Task: Explore Airbnb accommodation in Changji, China from 5th December, 2023 to 15th December, 2023 for 9 adults.5 bedrooms having 5 beds and 5 bathrooms. Property type can be house. Amenities needed are: washing machine. Booking option can be shelf check-in. Look for 5 properties as per requirement.
Action: Mouse moved to (462, 65)
Screenshot: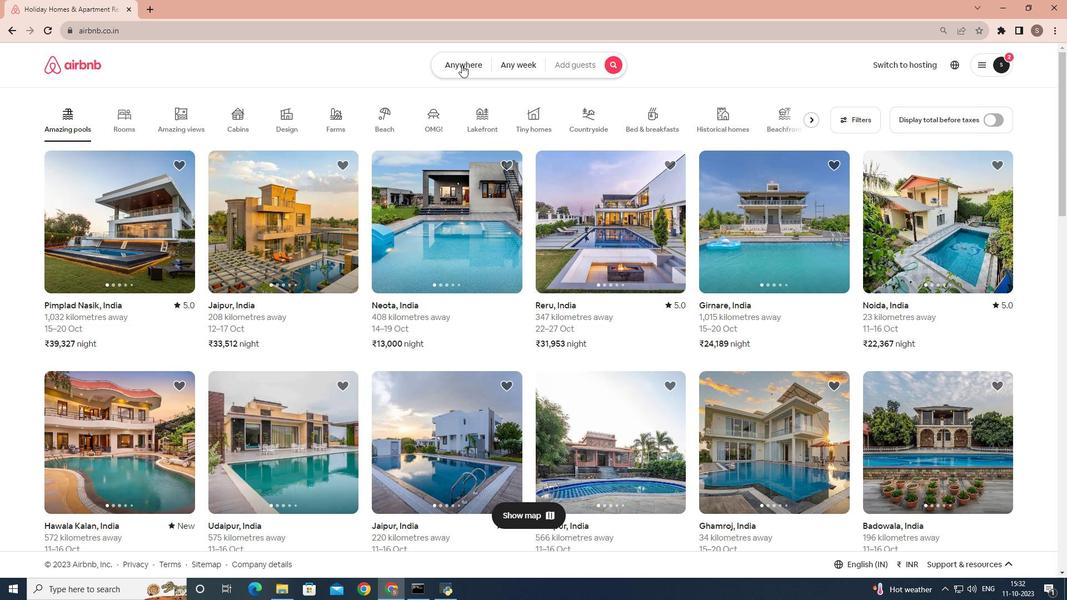 
Action: Mouse pressed left at (462, 65)
Screenshot: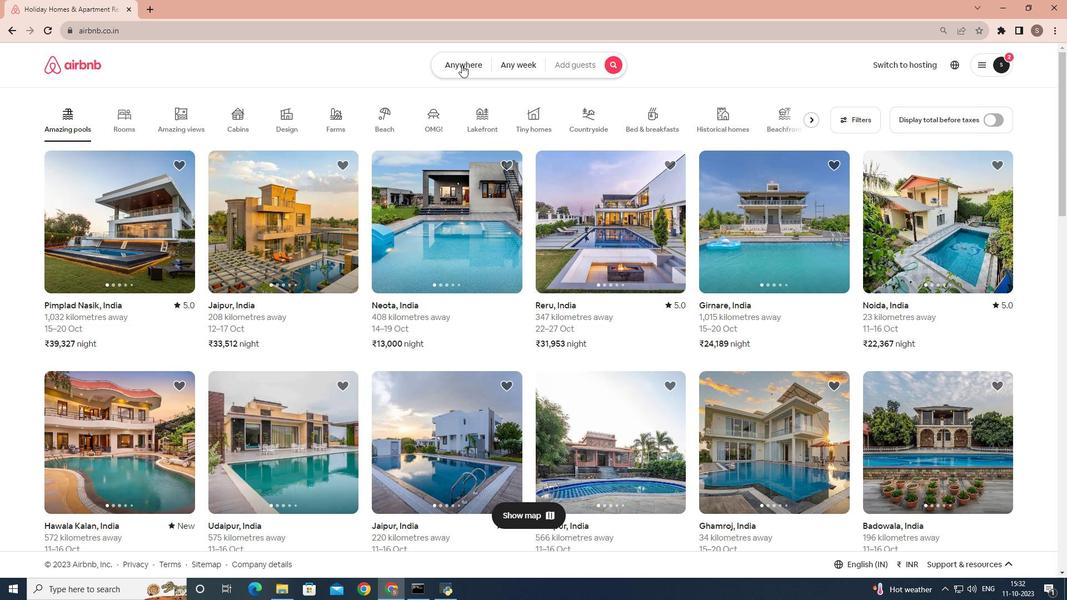 
Action: Mouse moved to (417, 105)
Screenshot: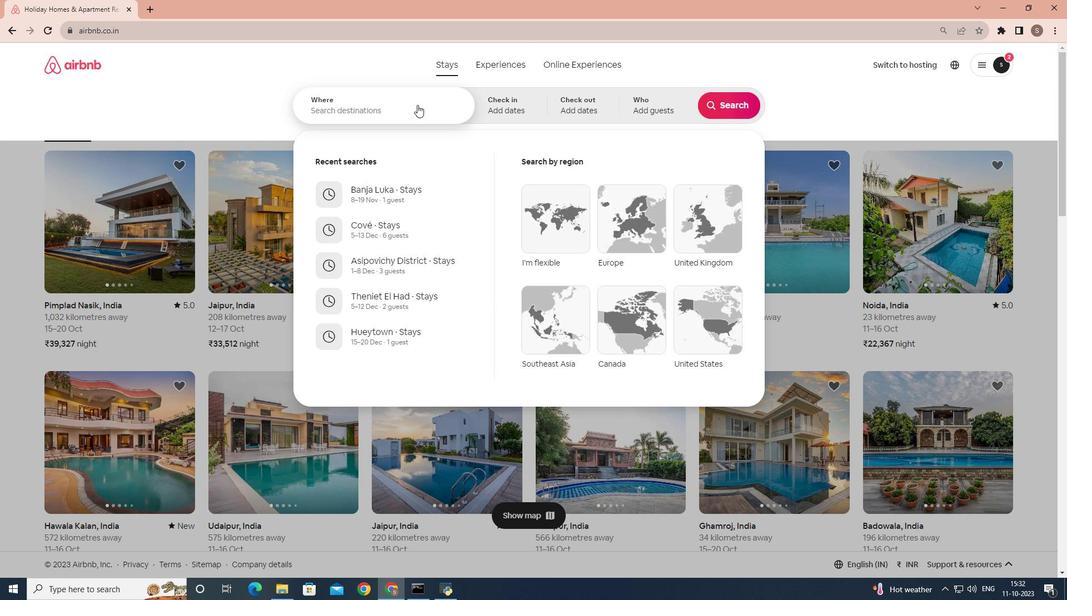 
Action: Mouse pressed left at (417, 105)
Screenshot: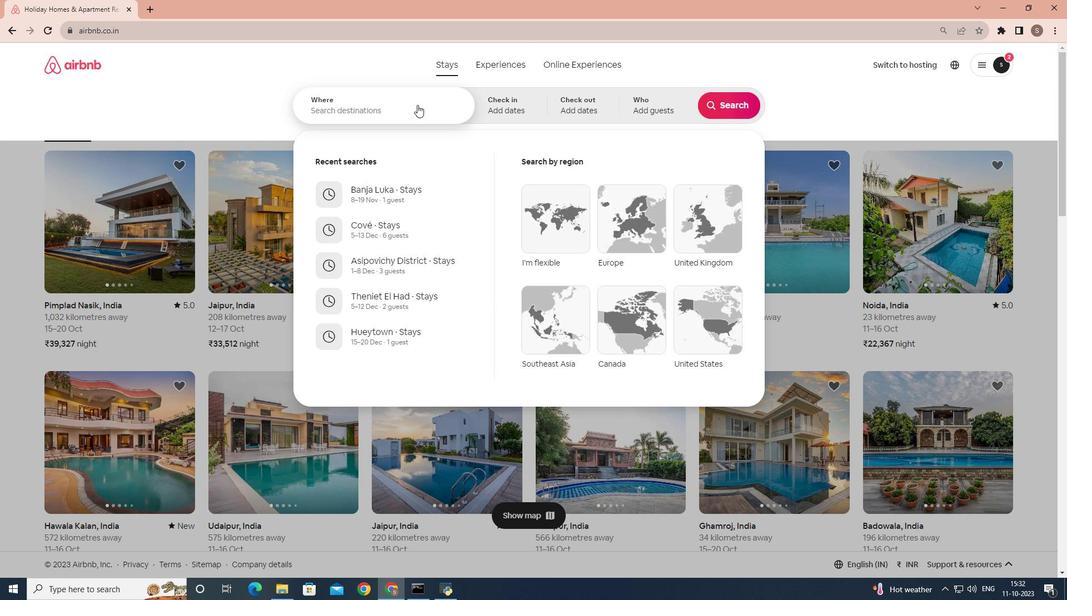 
Action: Mouse moved to (411, 107)
Screenshot: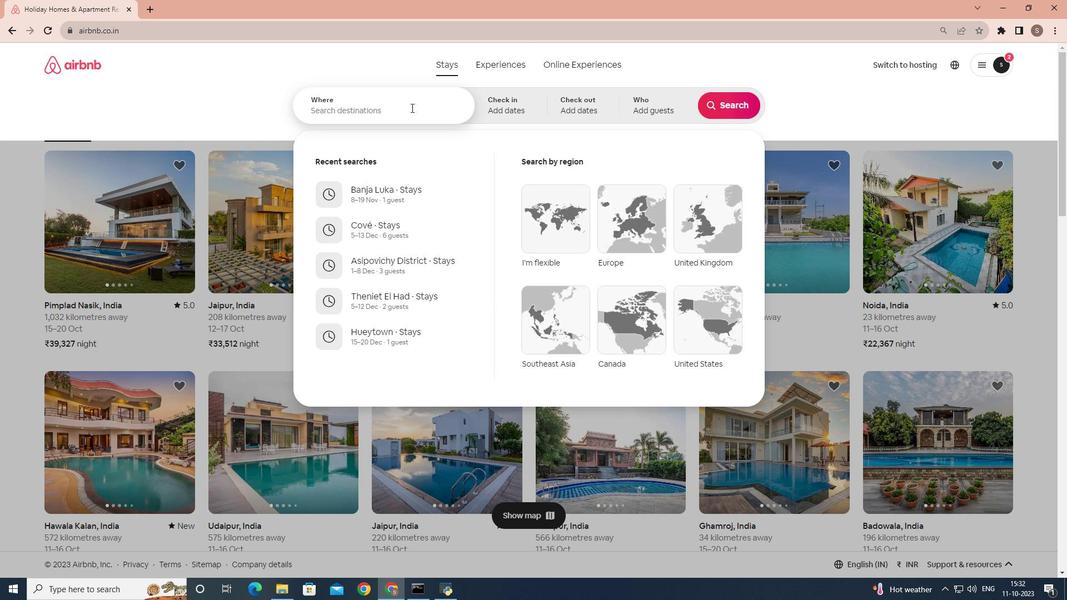 
Action: Key pressed <Key.shift>Changji,<Key.space><Key.shift>China
Screenshot: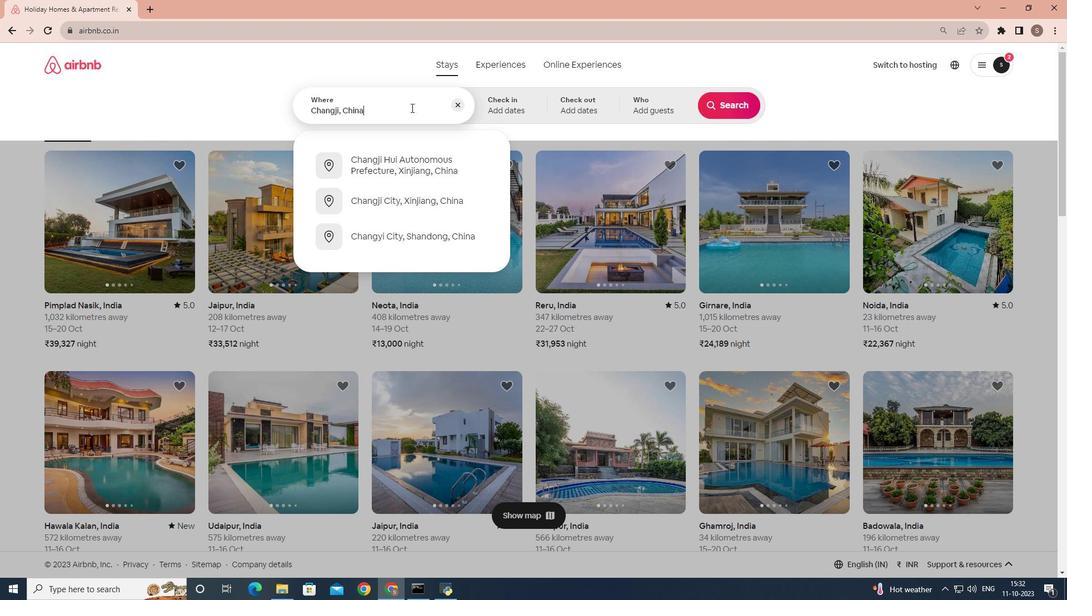 
Action: Mouse moved to (504, 102)
Screenshot: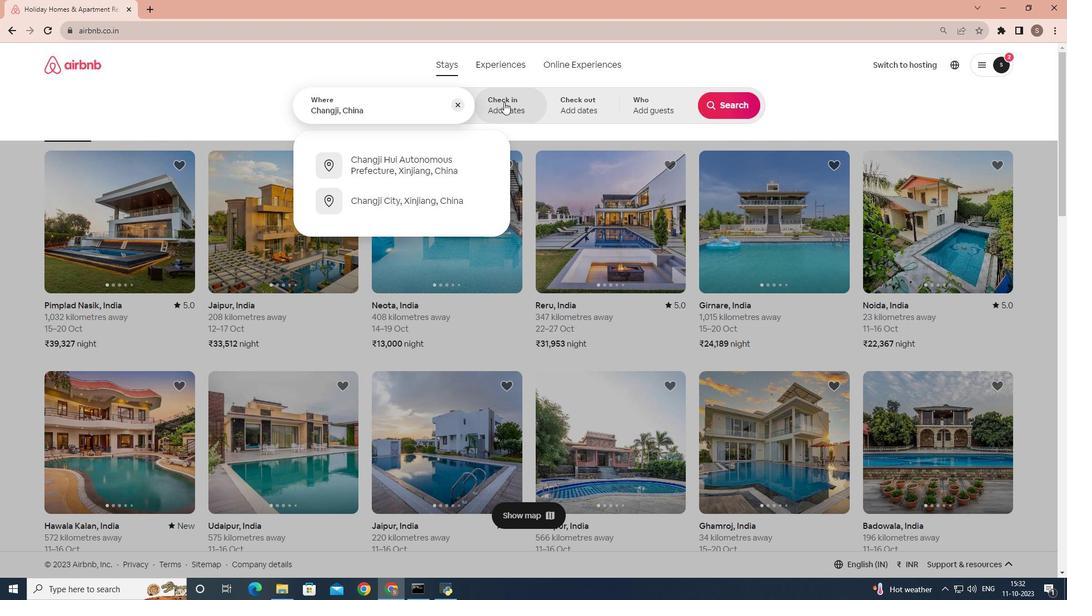 
Action: Mouse pressed left at (504, 102)
Screenshot: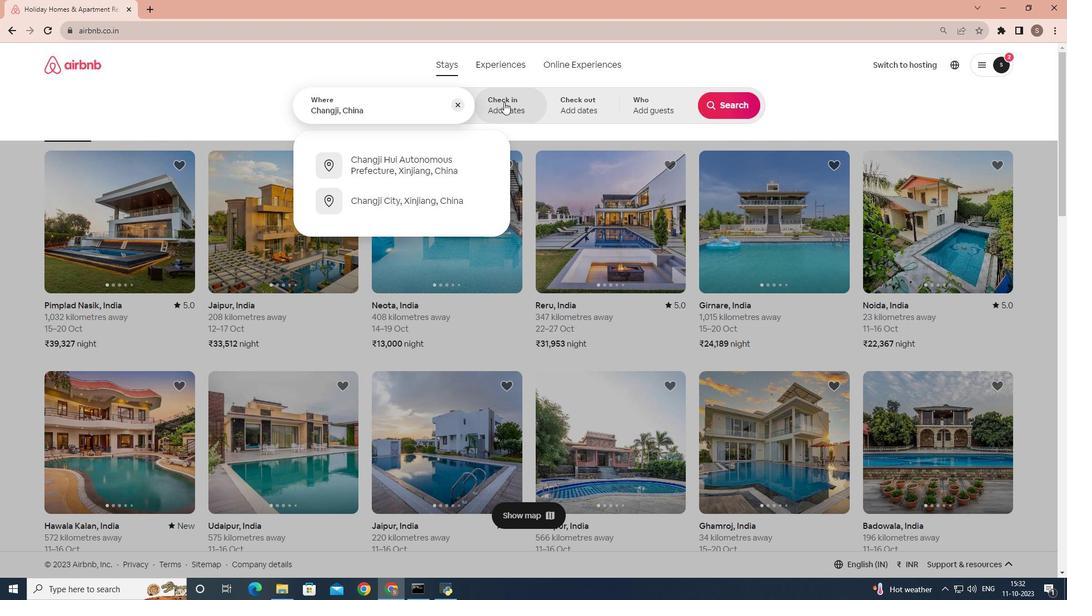 
Action: Mouse moved to (727, 195)
Screenshot: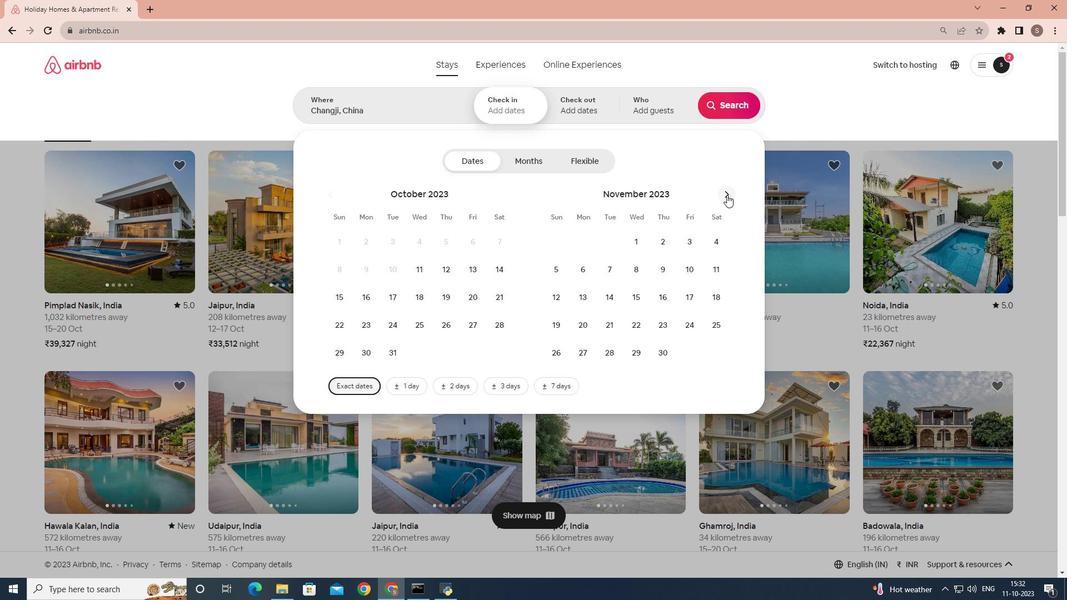 
Action: Mouse pressed left at (727, 195)
Screenshot: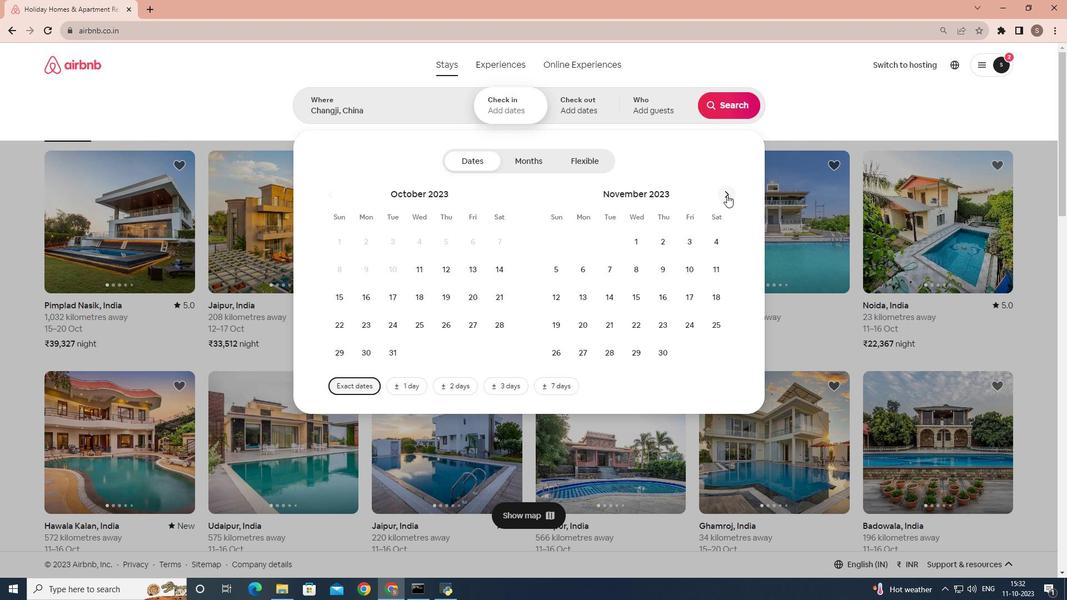 
Action: Mouse moved to (616, 273)
Screenshot: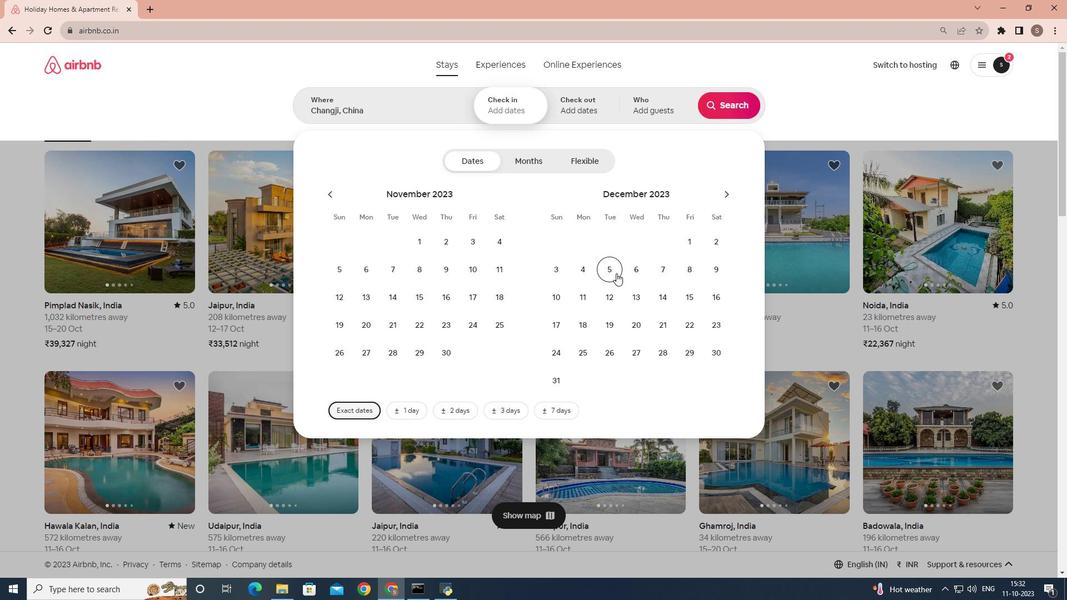 
Action: Mouse pressed left at (616, 273)
Screenshot: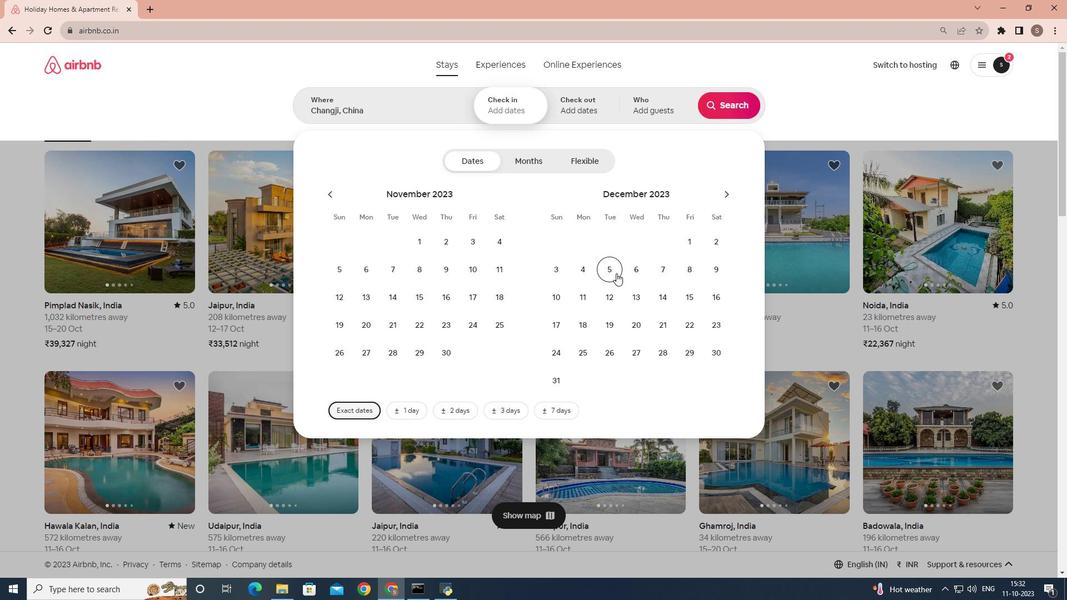
Action: Mouse moved to (688, 300)
Screenshot: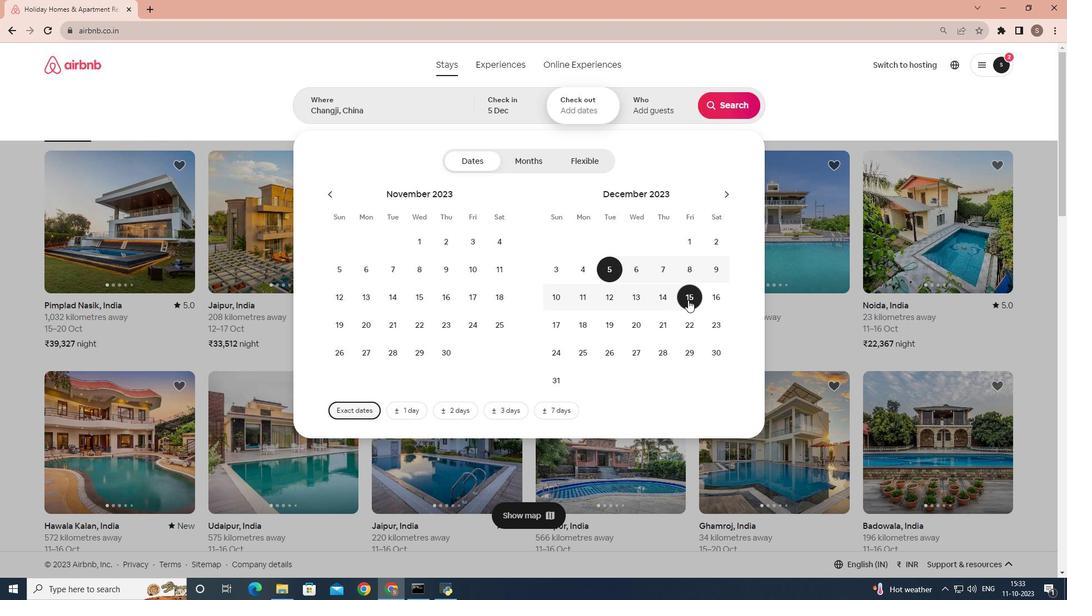 
Action: Mouse pressed left at (688, 300)
Screenshot: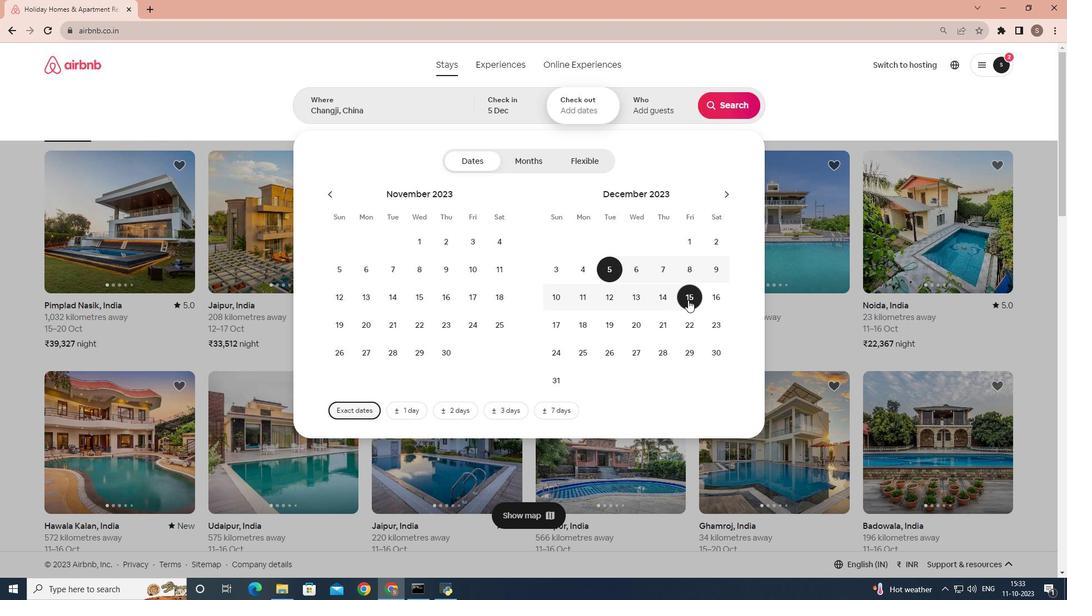 
Action: Mouse moved to (643, 112)
Screenshot: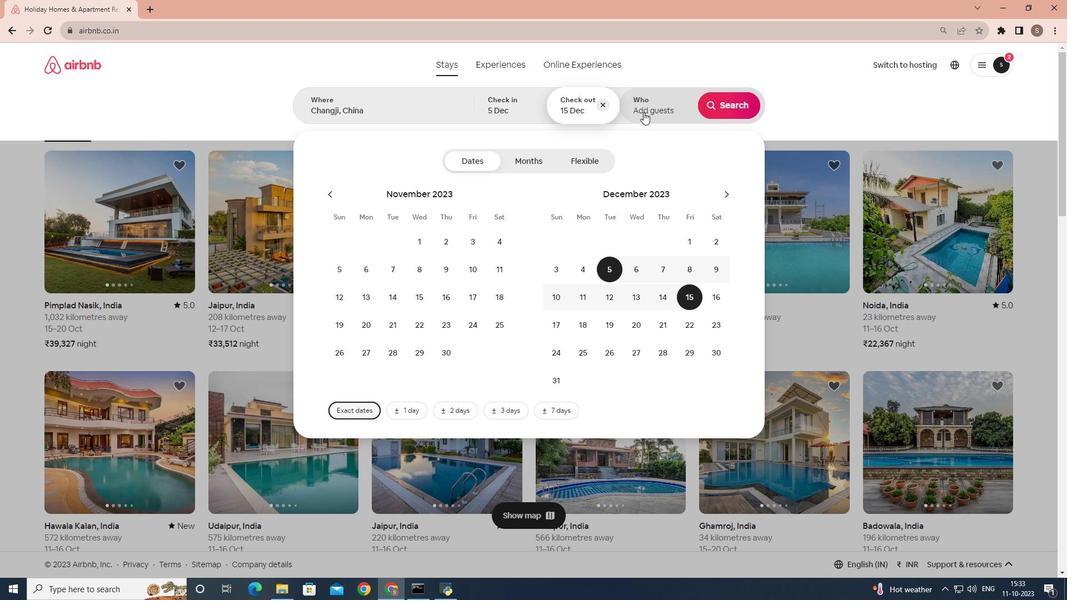 
Action: Mouse pressed left at (643, 112)
Screenshot: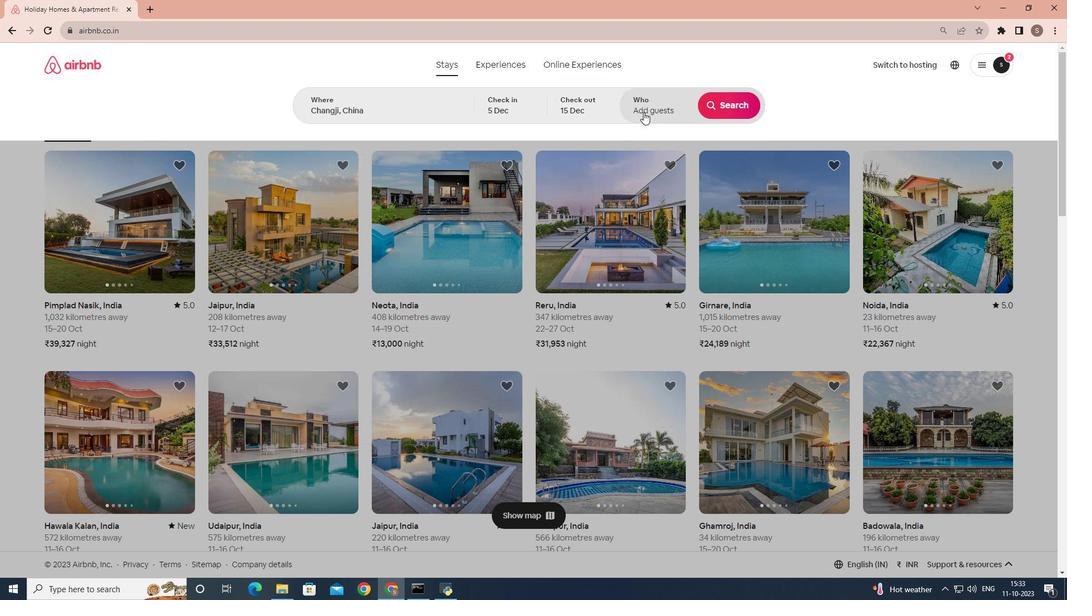 
Action: Mouse moved to (738, 162)
Screenshot: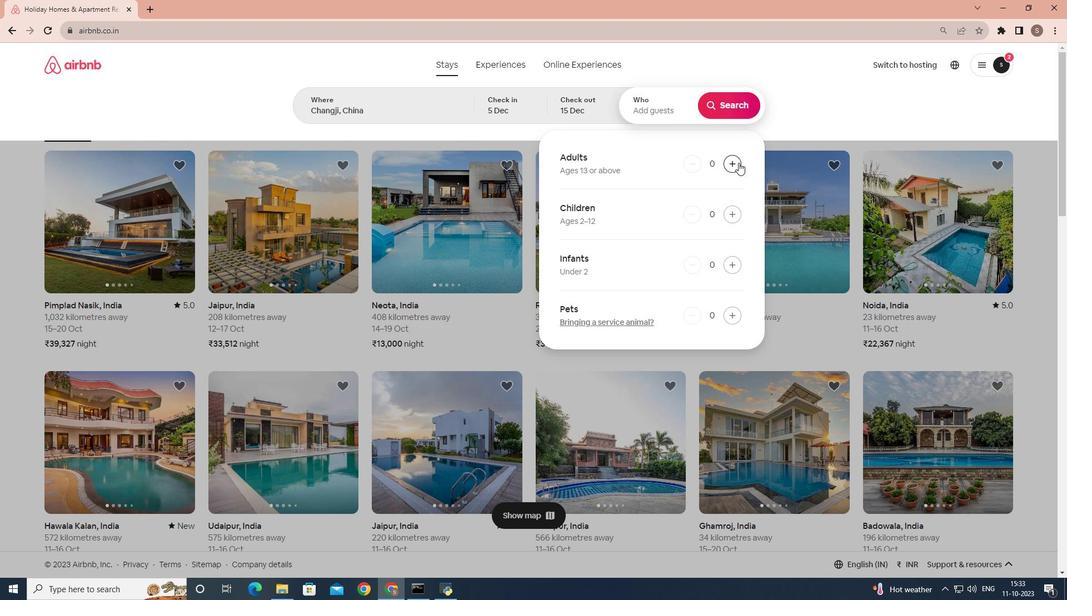 
Action: Mouse pressed left at (738, 162)
Screenshot: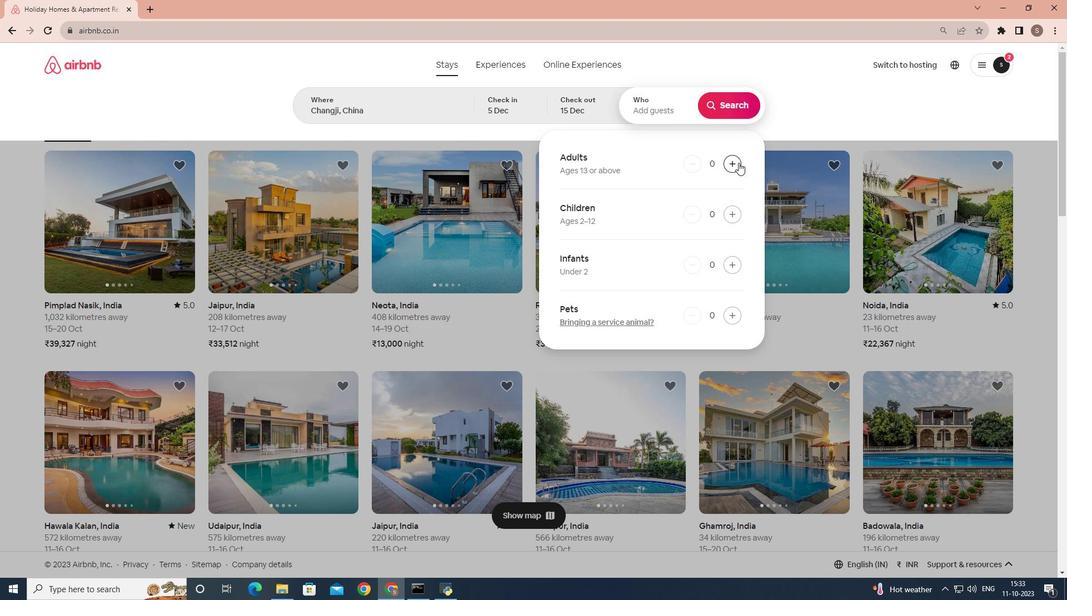 
Action: Mouse pressed left at (738, 162)
Screenshot: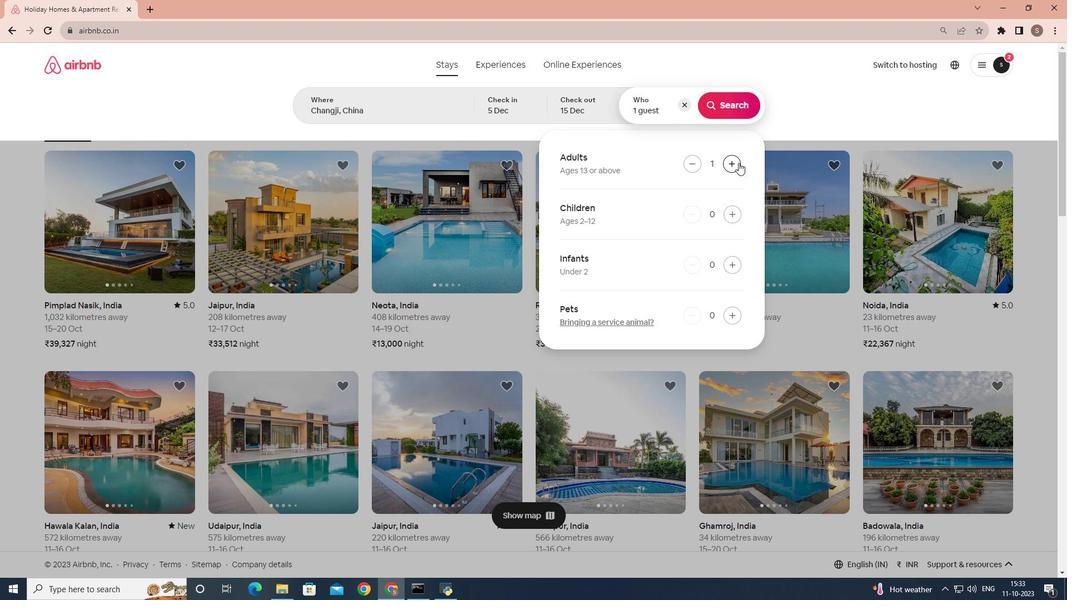 
Action: Mouse pressed left at (738, 162)
Screenshot: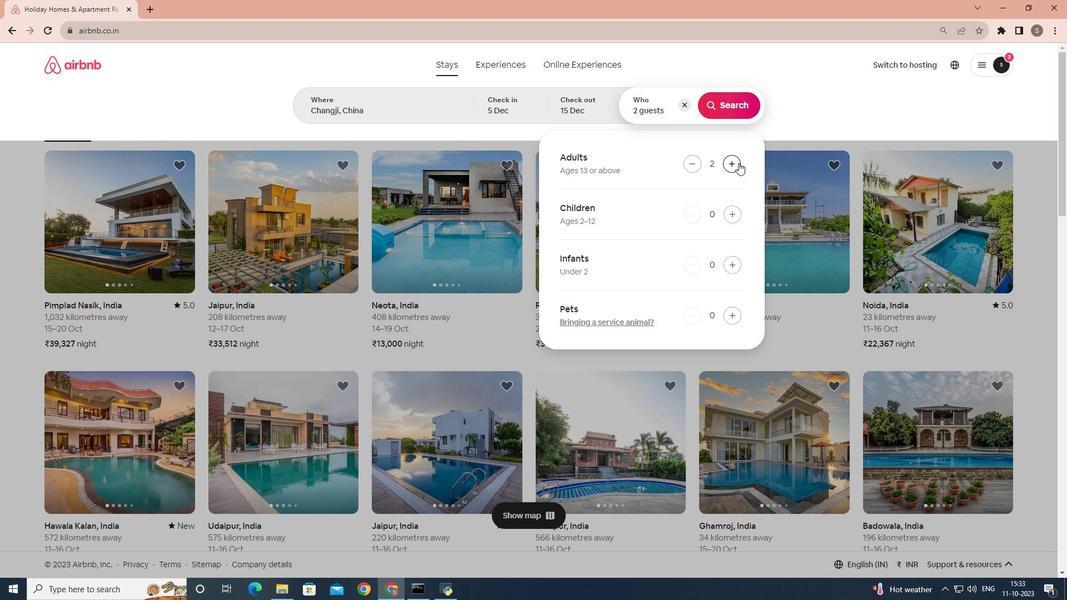 
Action: Mouse pressed left at (738, 162)
Screenshot: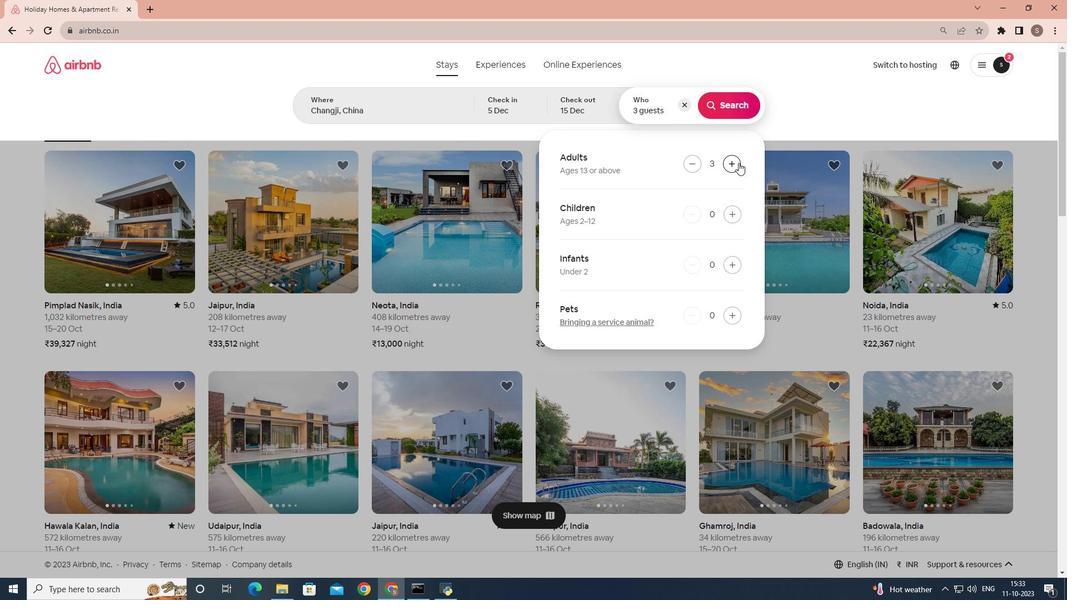 
Action: Mouse pressed left at (738, 162)
Screenshot: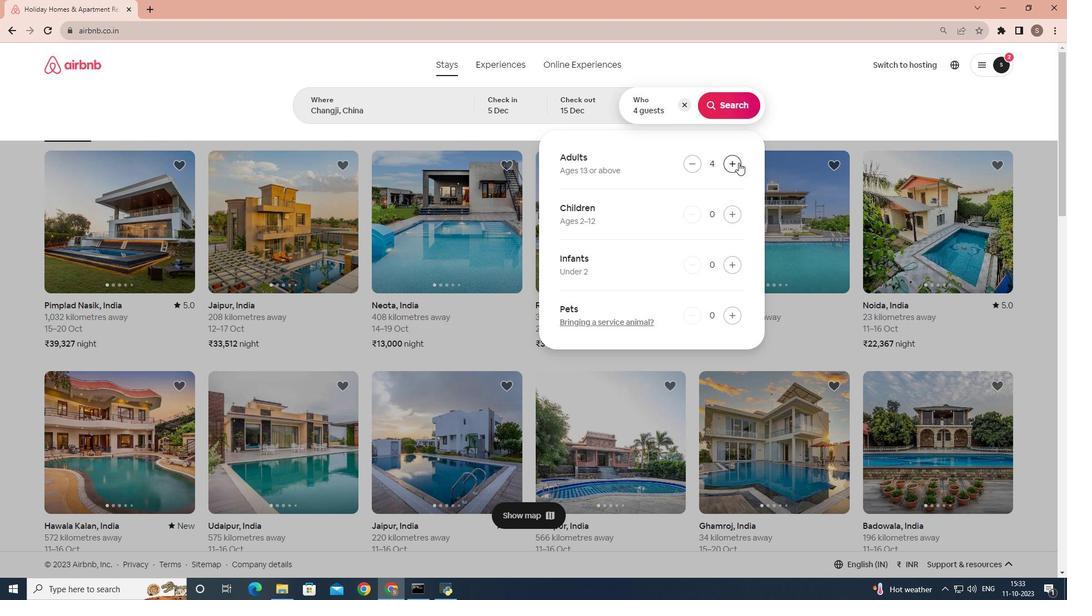 
Action: Mouse pressed left at (738, 162)
Screenshot: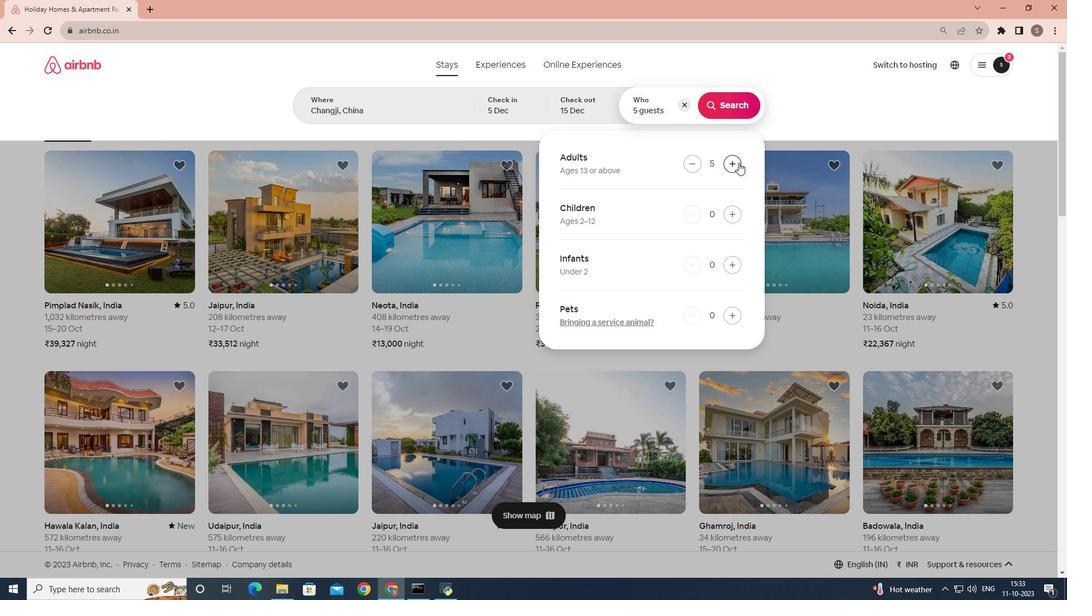 
Action: Mouse pressed left at (738, 162)
Screenshot: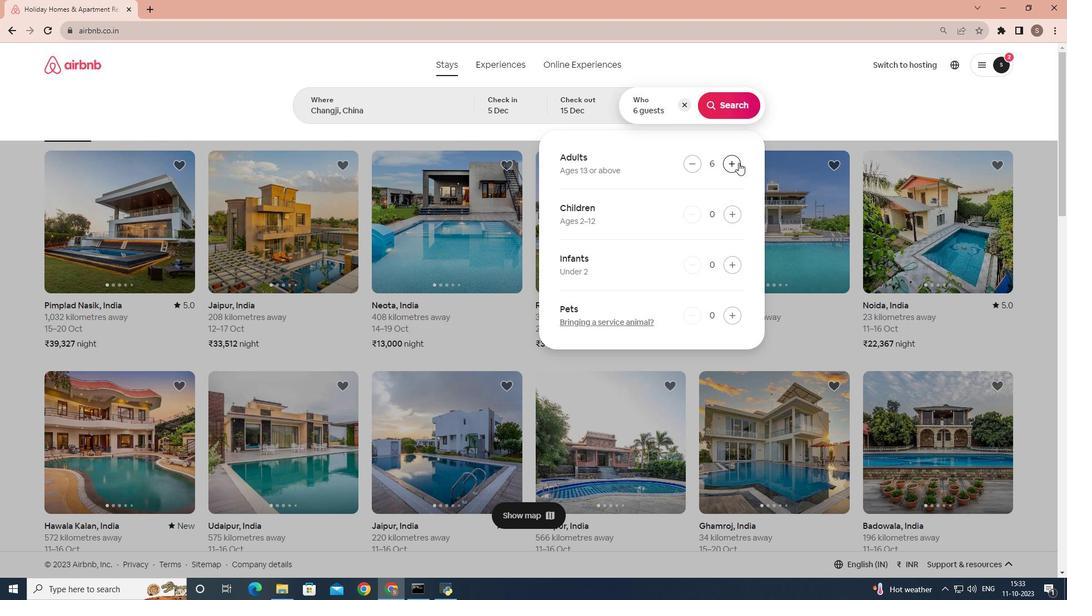 
Action: Mouse pressed left at (738, 162)
Screenshot: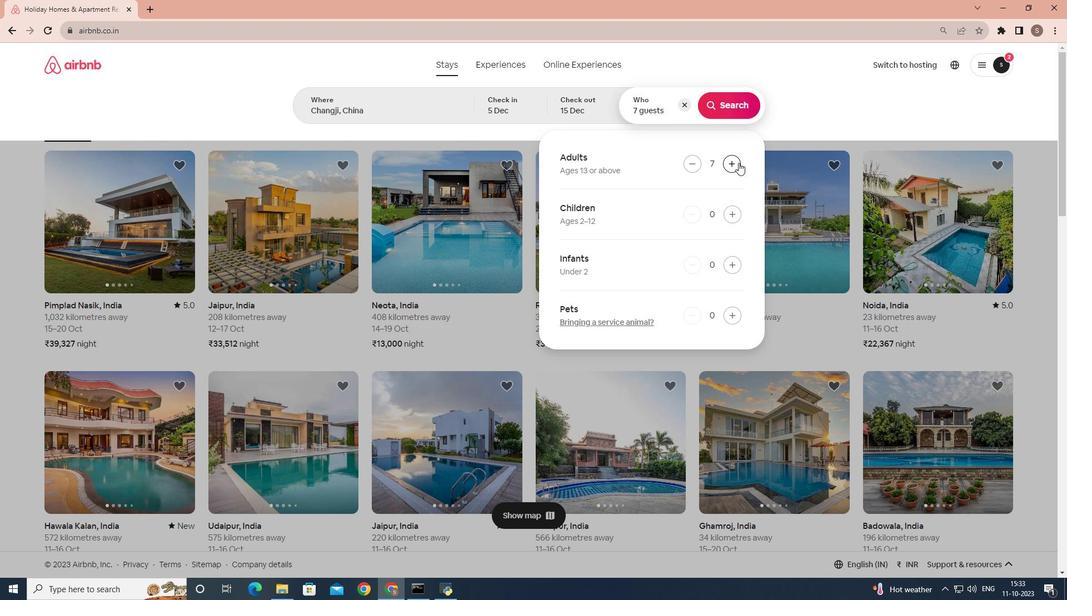 
Action: Mouse pressed left at (738, 162)
Screenshot: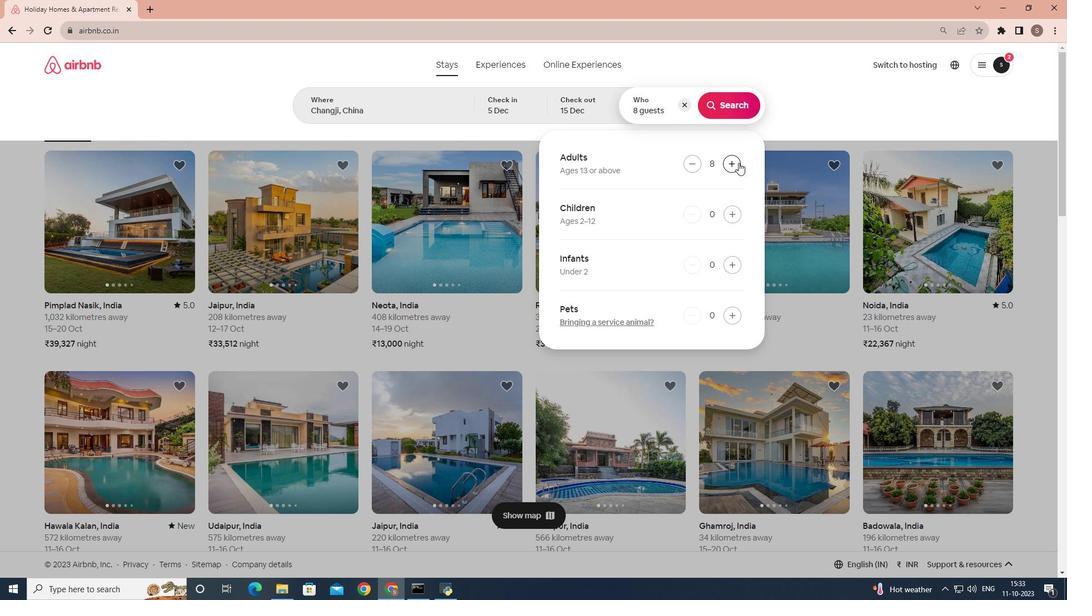 
Action: Mouse moved to (744, 105)
Screenshot: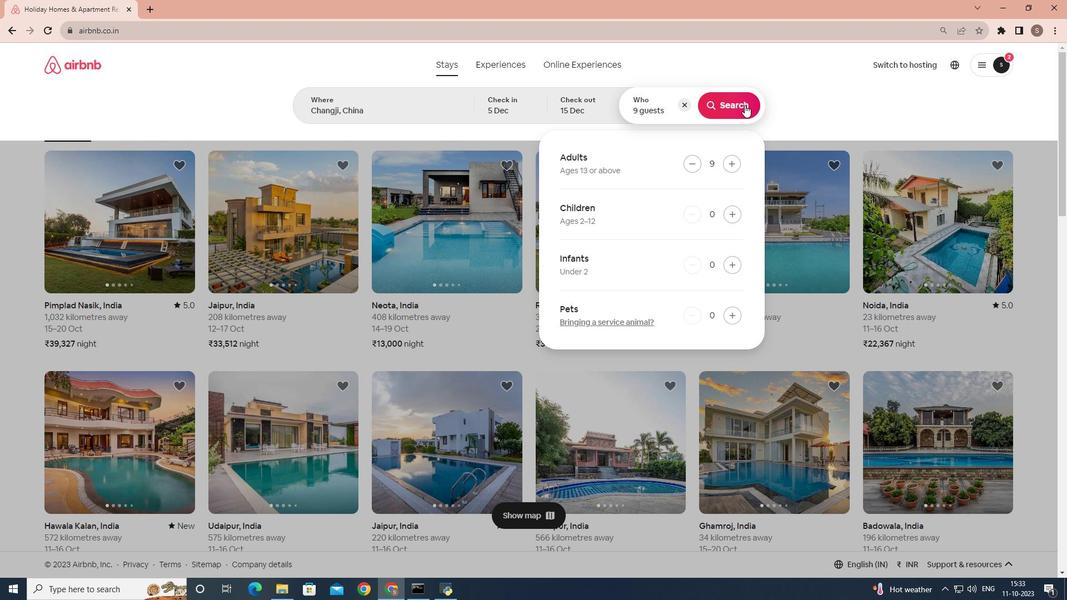 
Action: Mouse pressed left at (744, 105)
Screenshot: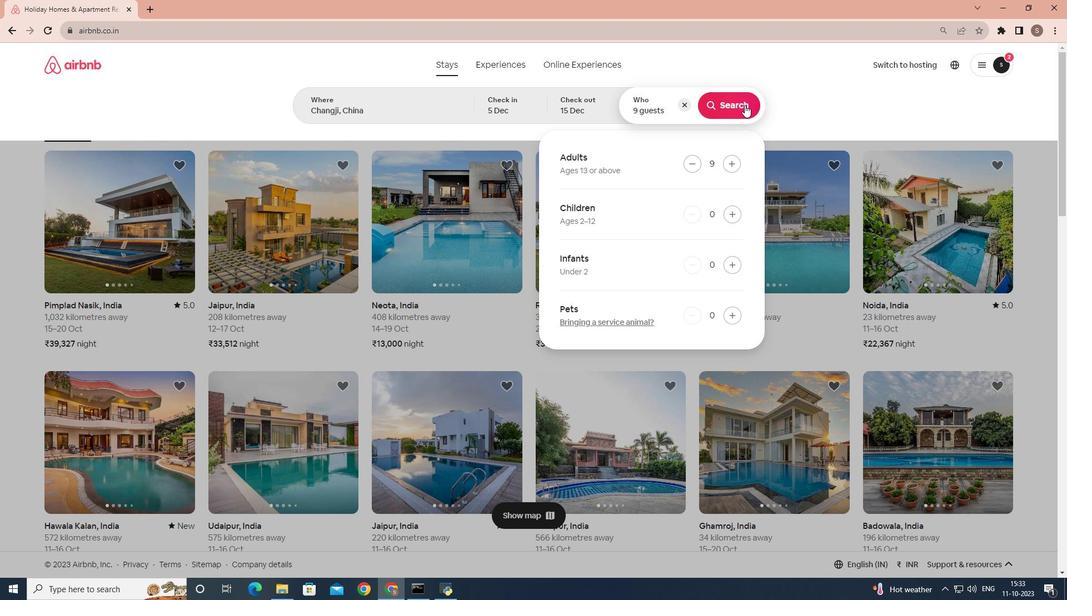 
Action: Mouse moved to (893, 110)
Screenshot: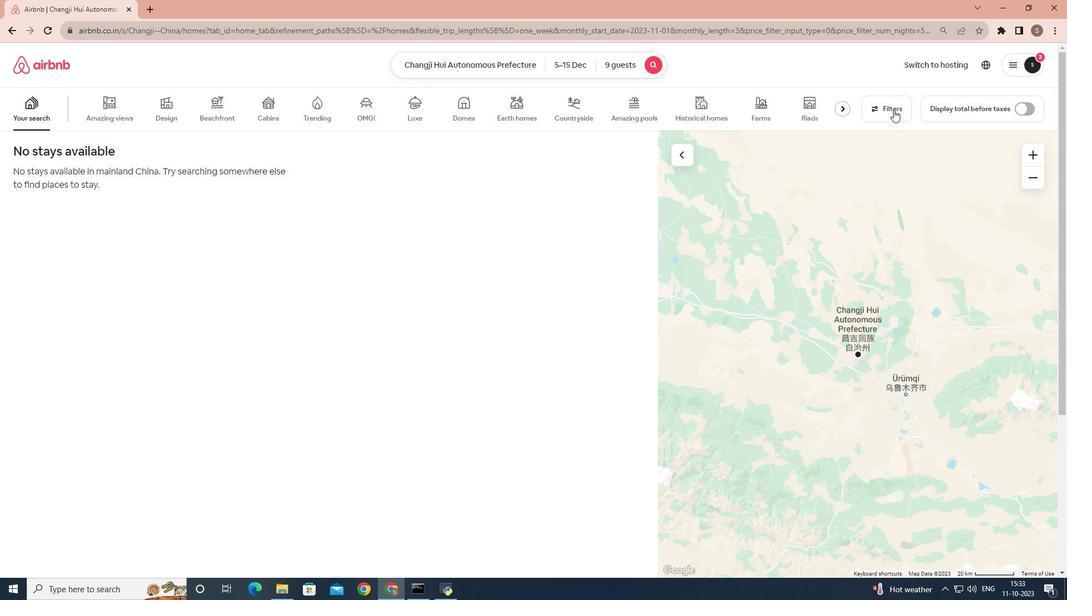 
Action: Mouse pressed left at (893, 110)
Screenshot: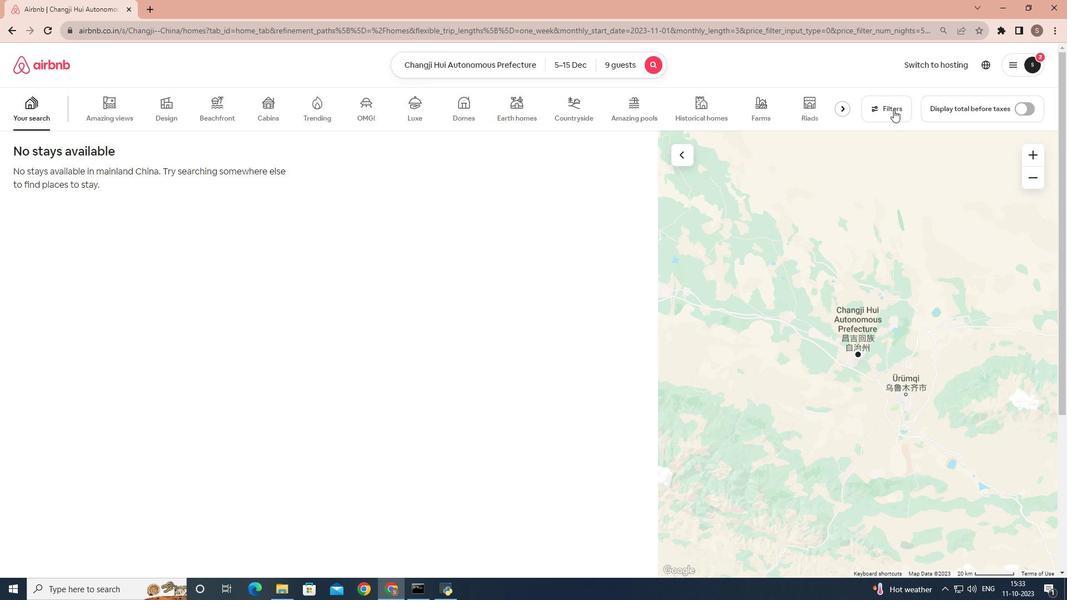 
Action: Mouse moved to (547, 286)
Screenshot: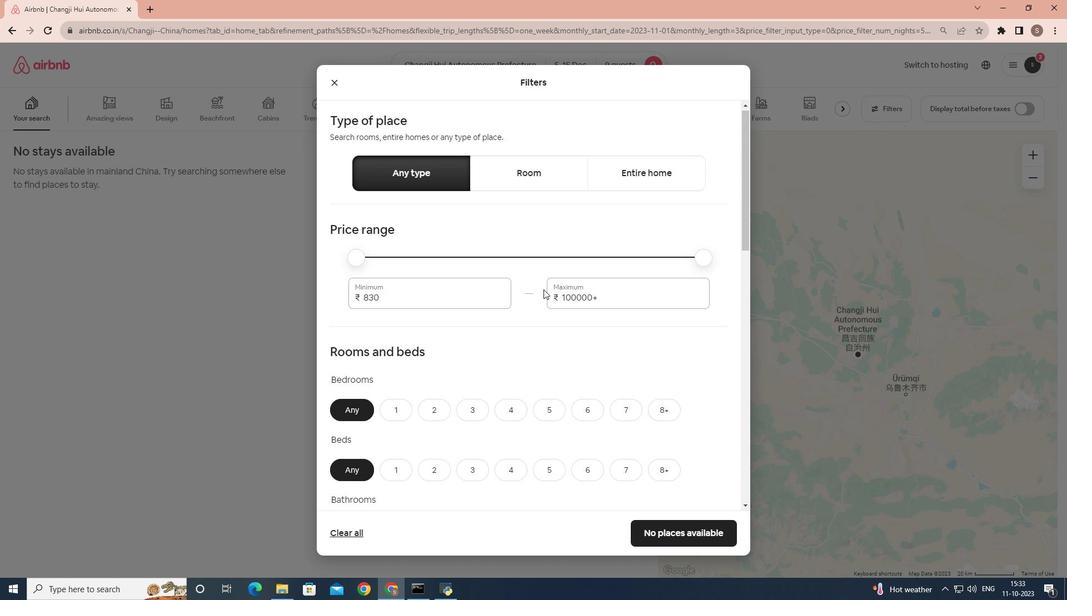 
Action: Mouse scrolled (547, 286) with delta (0, 0)
Screenshot: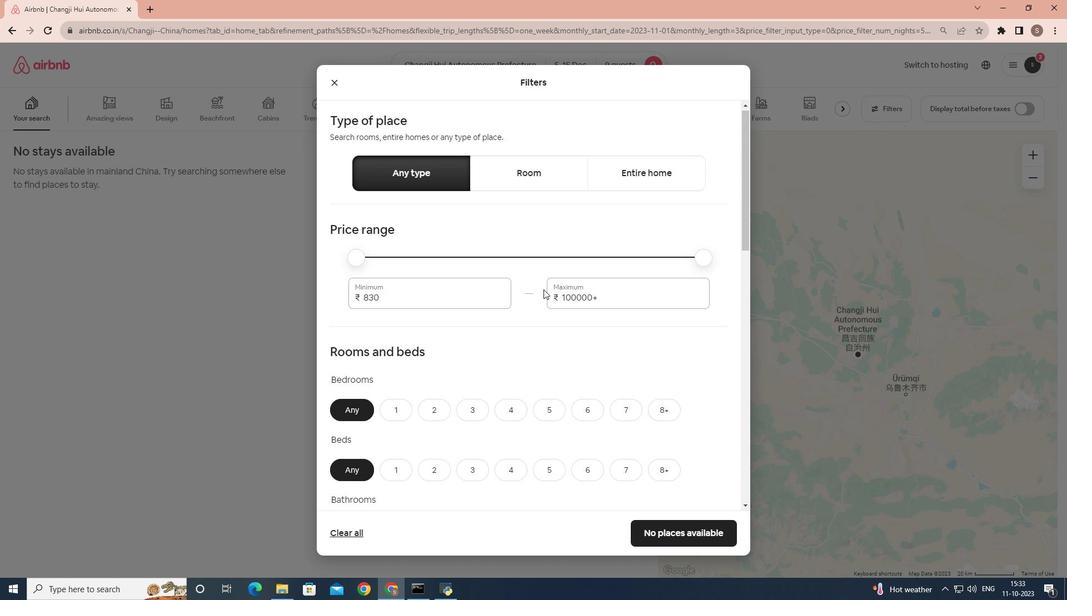 
Action: Mouse moved to (543, 289)
Screenshot: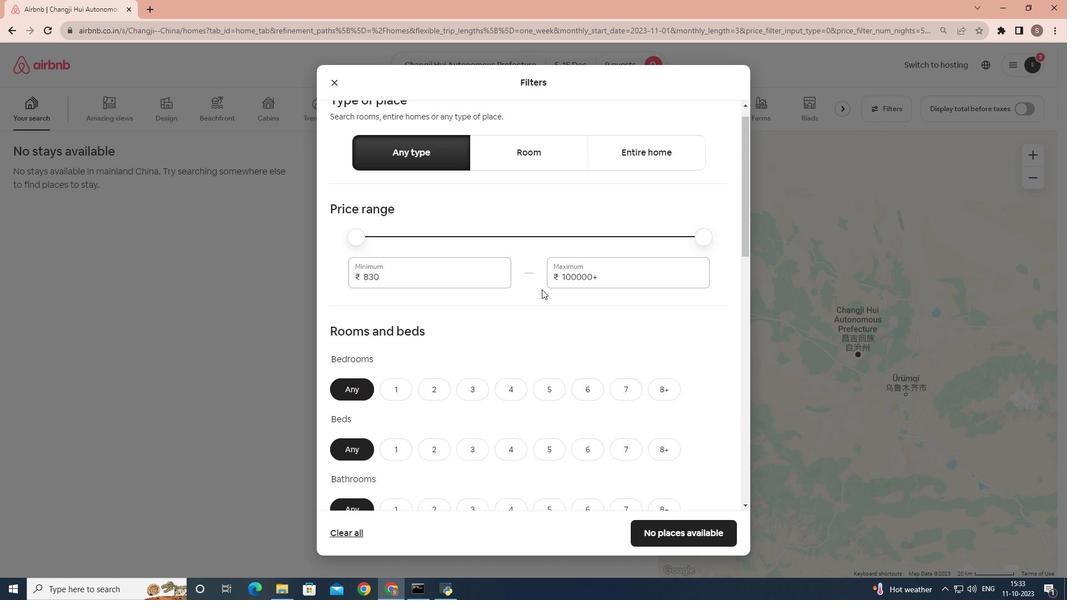 
Action: Mouse scrolled (543, 289) with delta (0, 0)
Screenshot: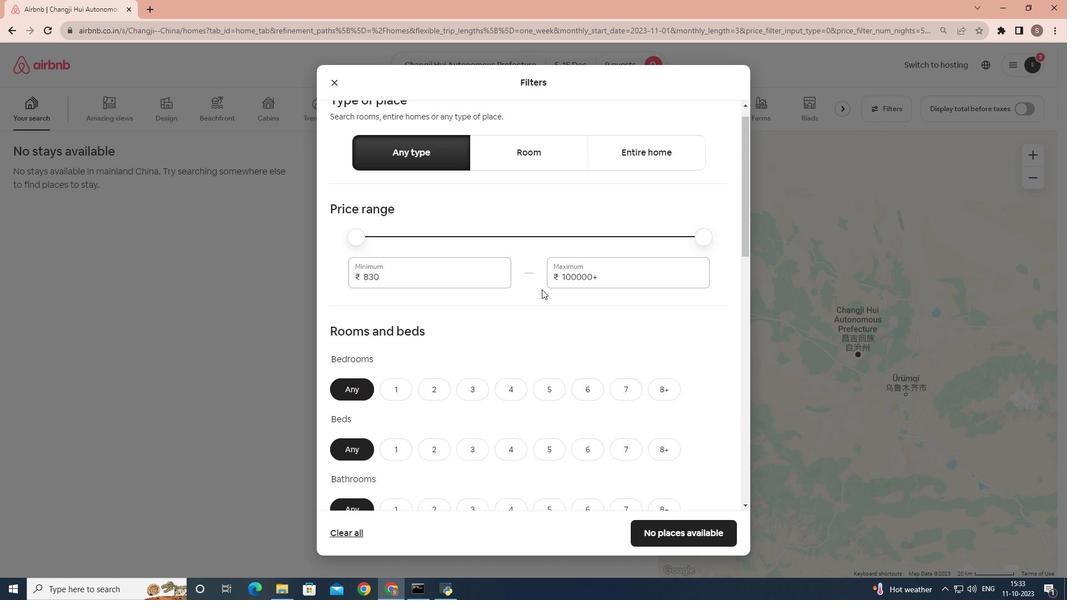 
Action: Mouse moved to (537, 289)
Screenshot: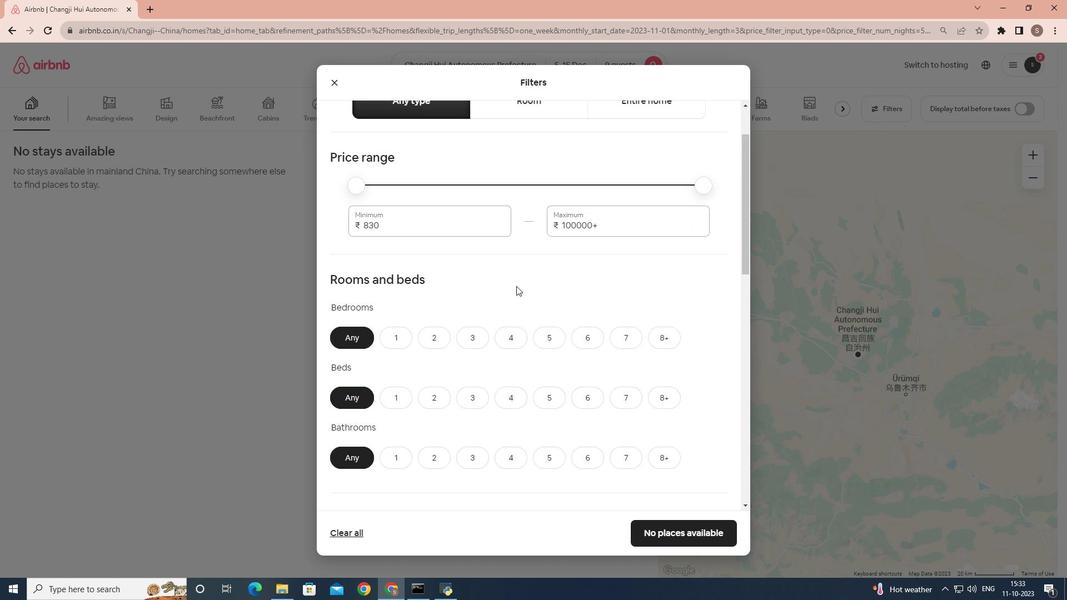 
Action: Mouse scrolled (537, 289) with delta (0, 0)
Screenshot: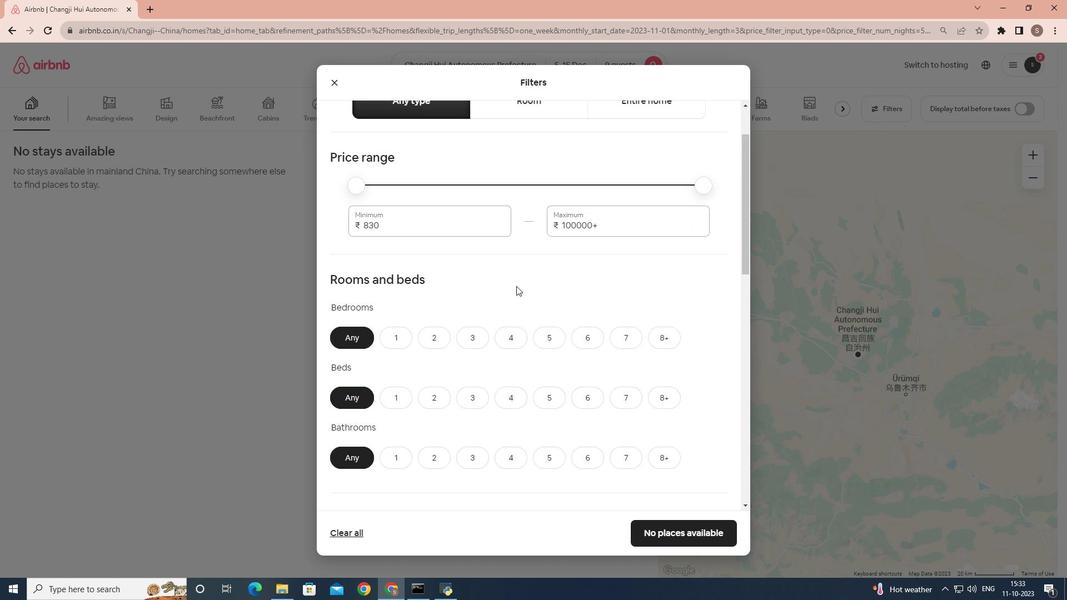 
Action: Mouse moved to (548, 249)
Screenshot: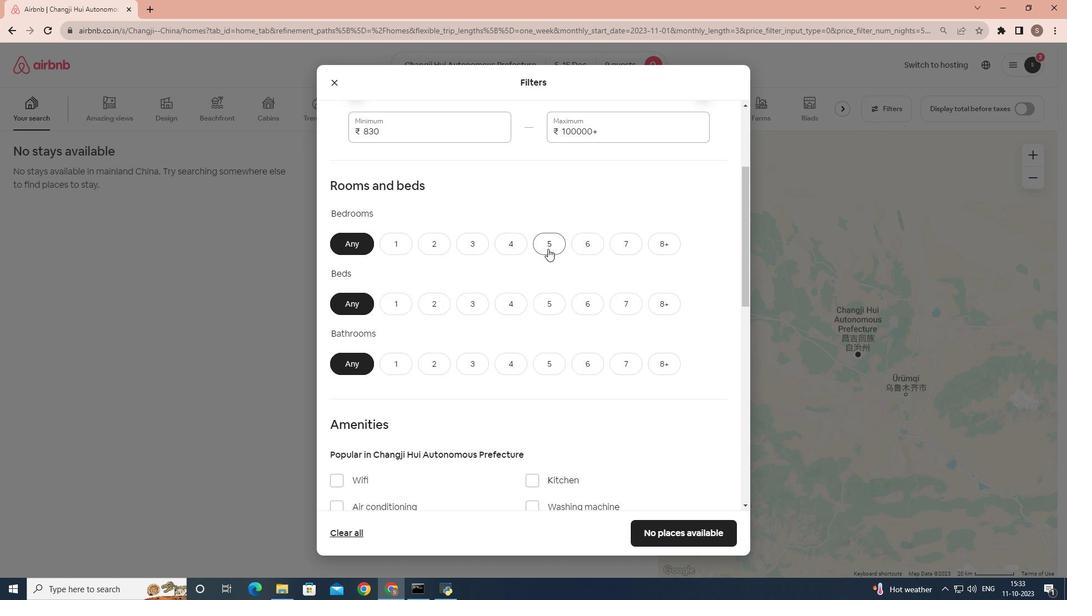 
Action: Mouse pressed left at (548, 249)
Screenshot: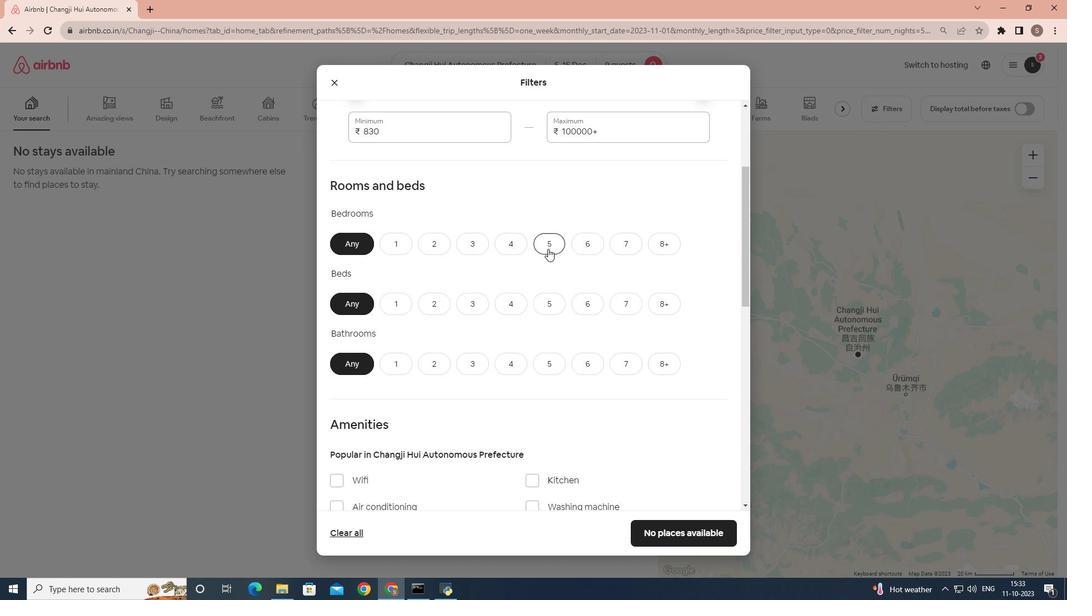 
Action: Mouse scrolled (548, 248) with delta (0, 0)
Screenshot: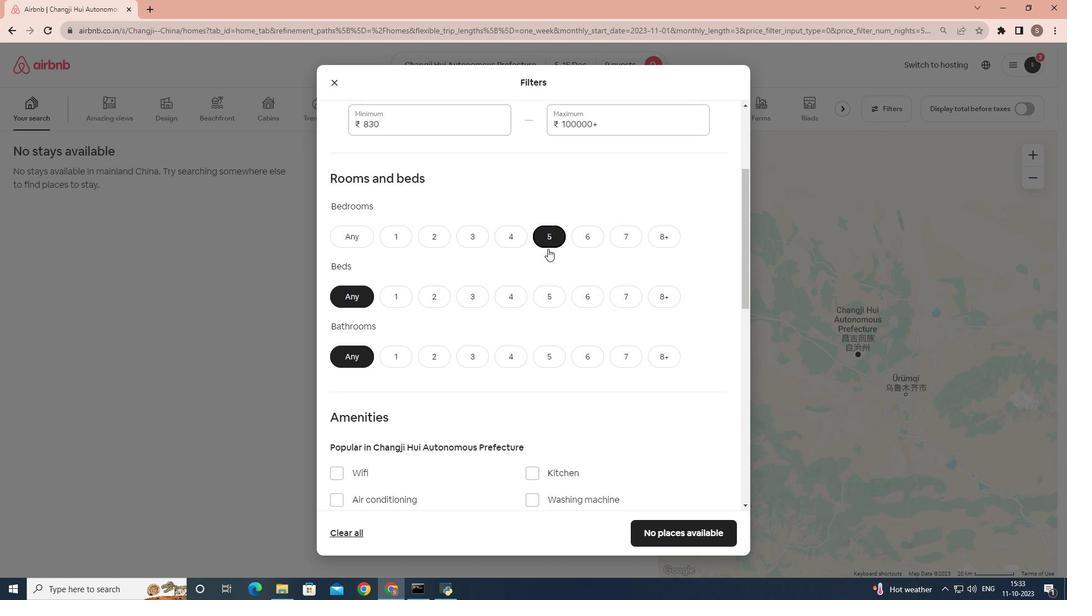 
Action: Mouse moved to (551, 252)
Screenshot: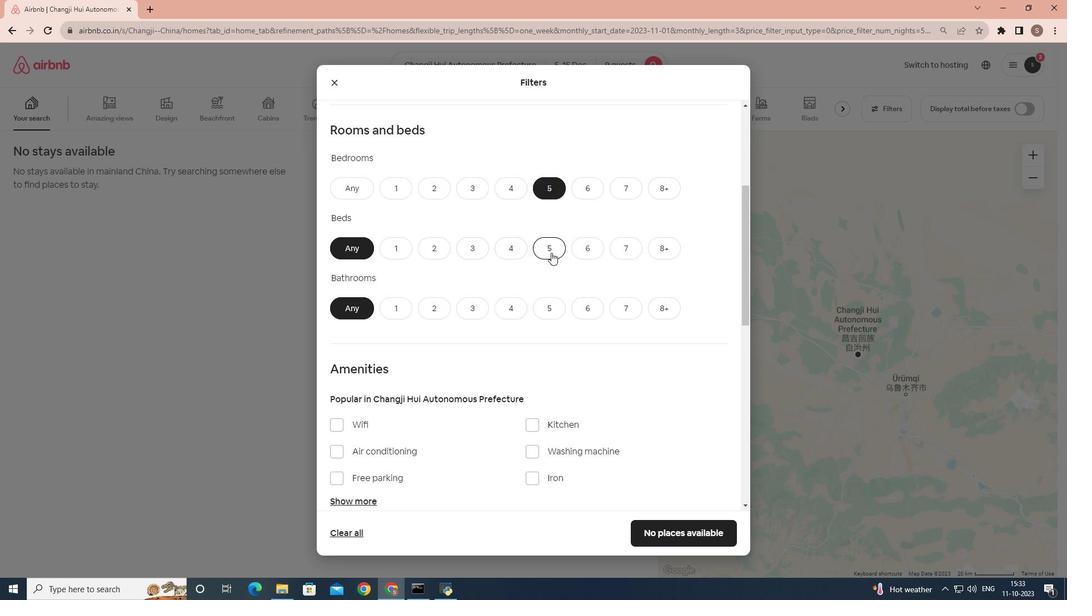 
Action: Mouse pressed left at (551, 252)
Screenshot: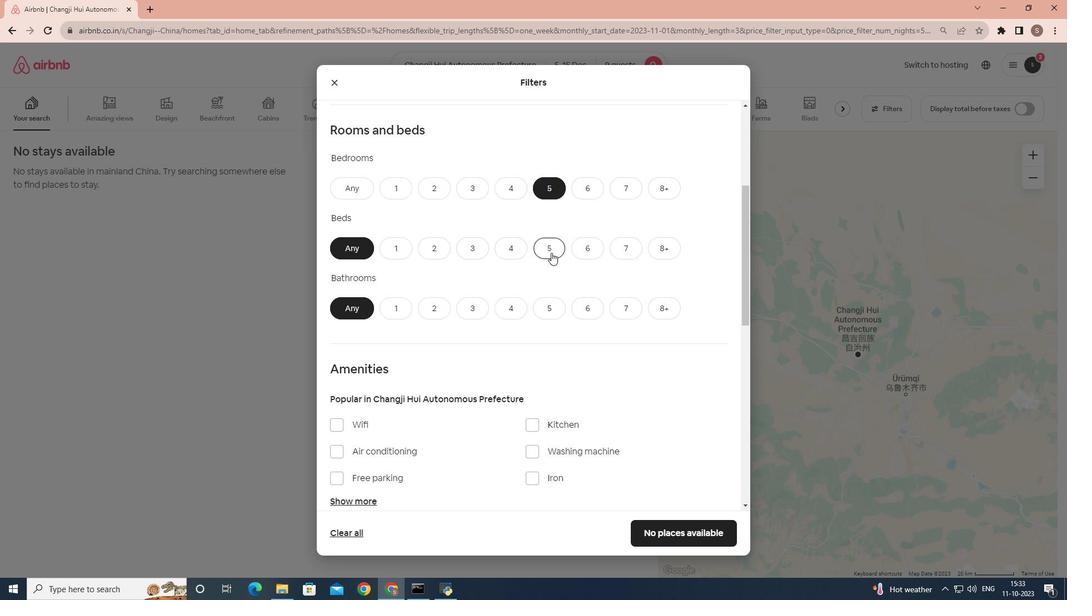 
Action: Mouse scrolled (551, 252) with delta (0, 0)
Screenshot: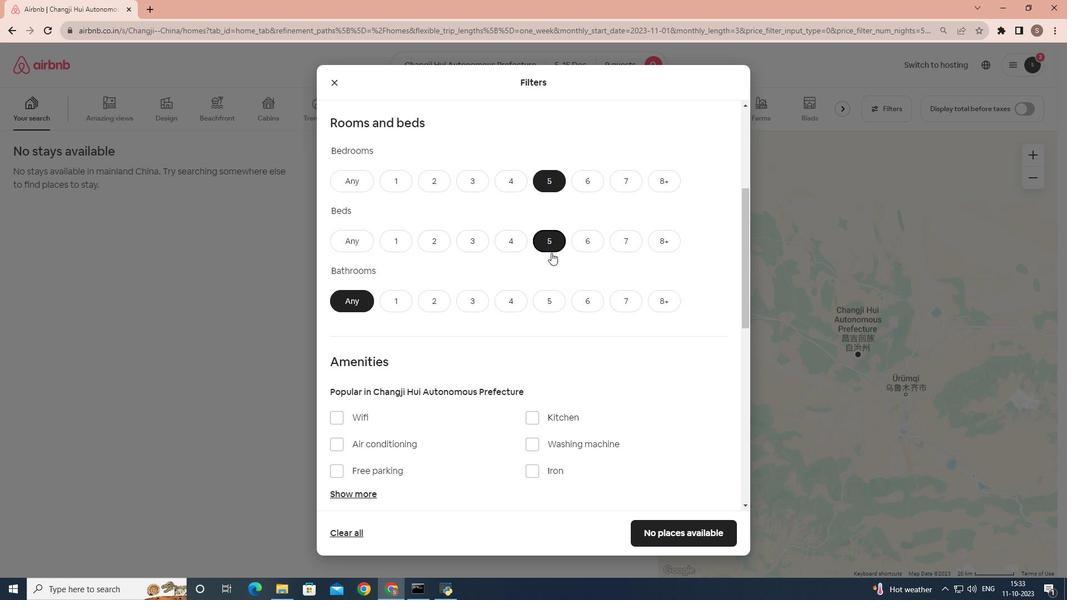
Action: Mouse moved to (543, 254)
Screenshot: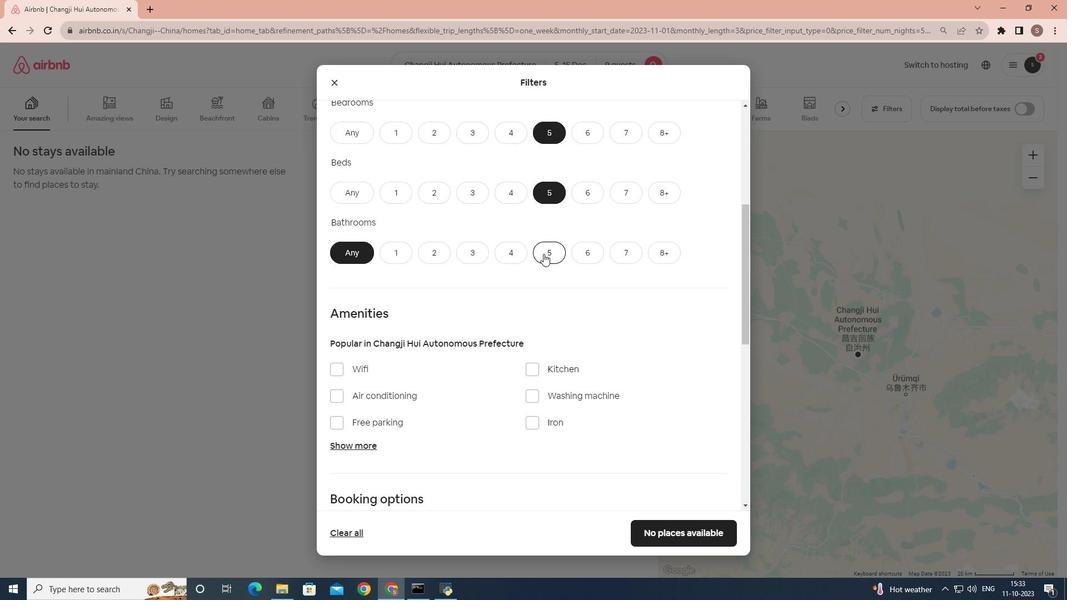 
Action: Mouse pressed left at (543, 254)
Screenshot: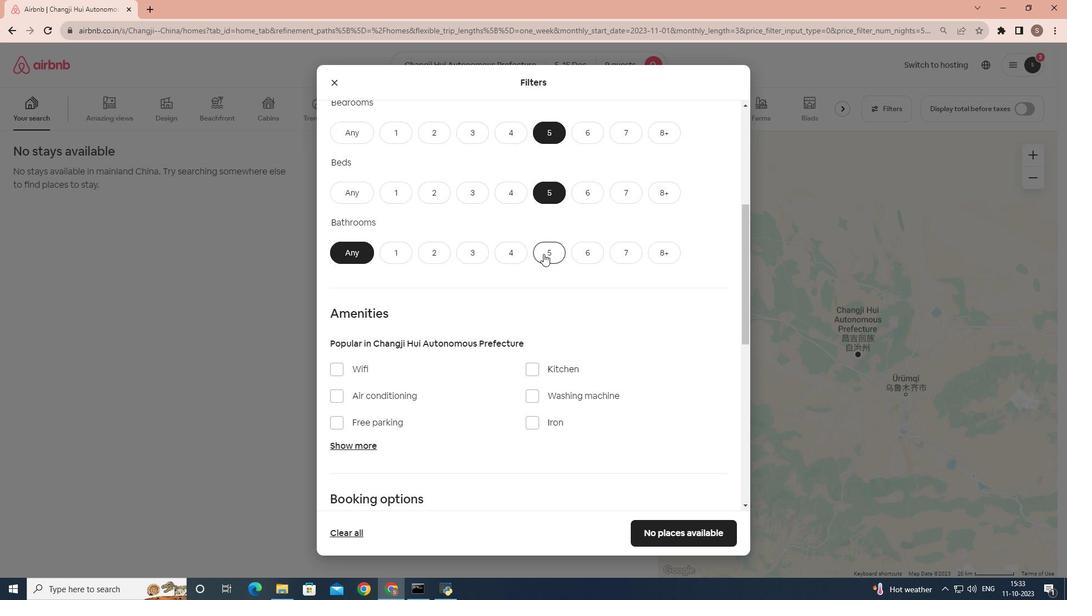 
Action: Mouse moved to (537, 258)
Screenshot: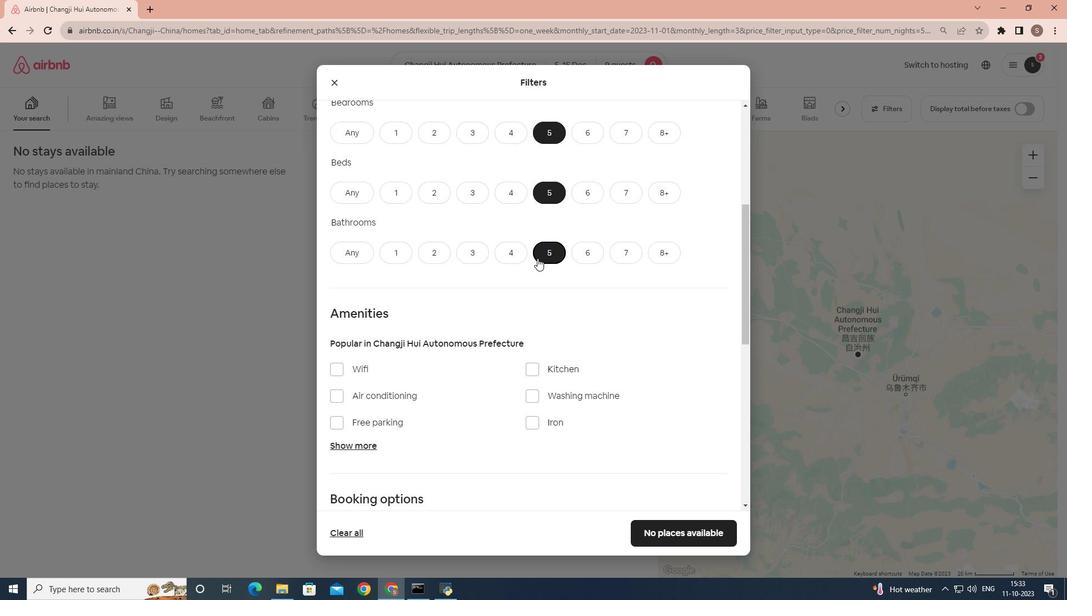 
Action: Mouse scrolled (537, 257) with delta (0, 0)
Screenshot: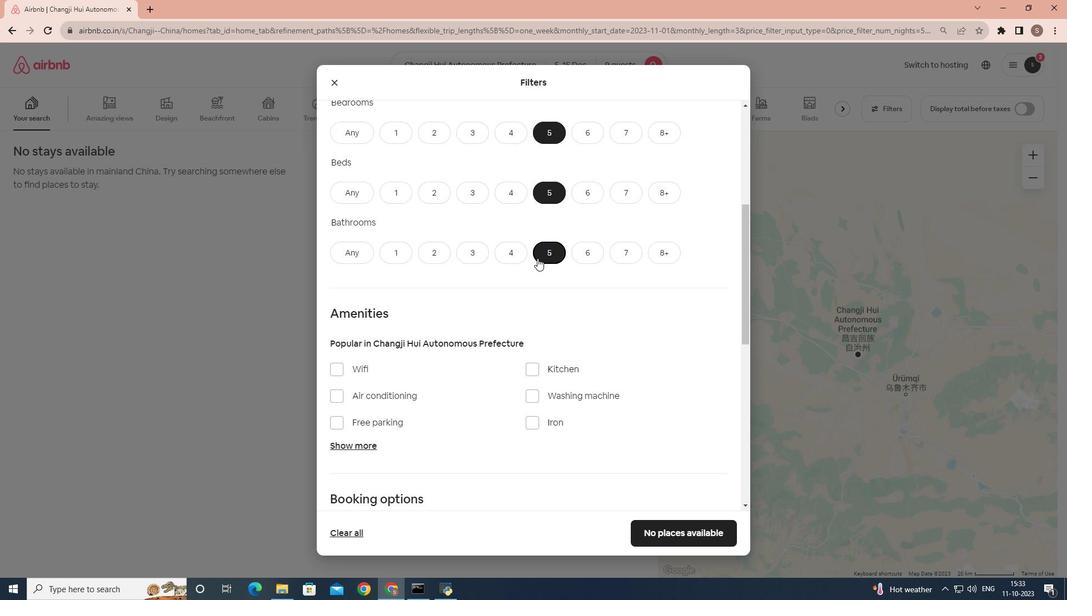 
Action: Mouse scrolled (537, 257) with delta (0, 0)
Screenshot: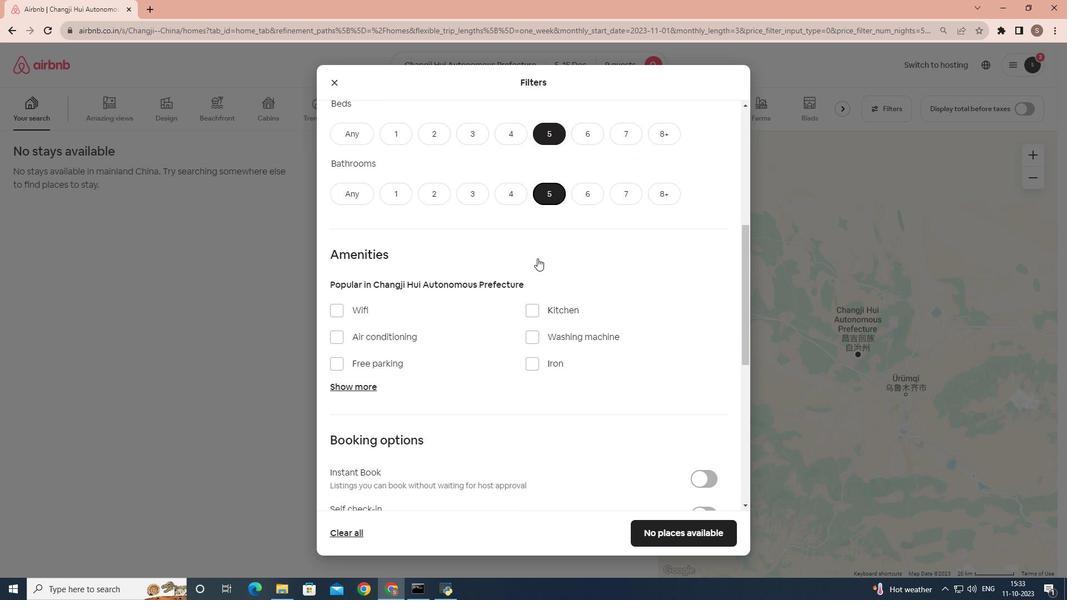 
Action: Mouse moved to (513, 273)
Screenshot: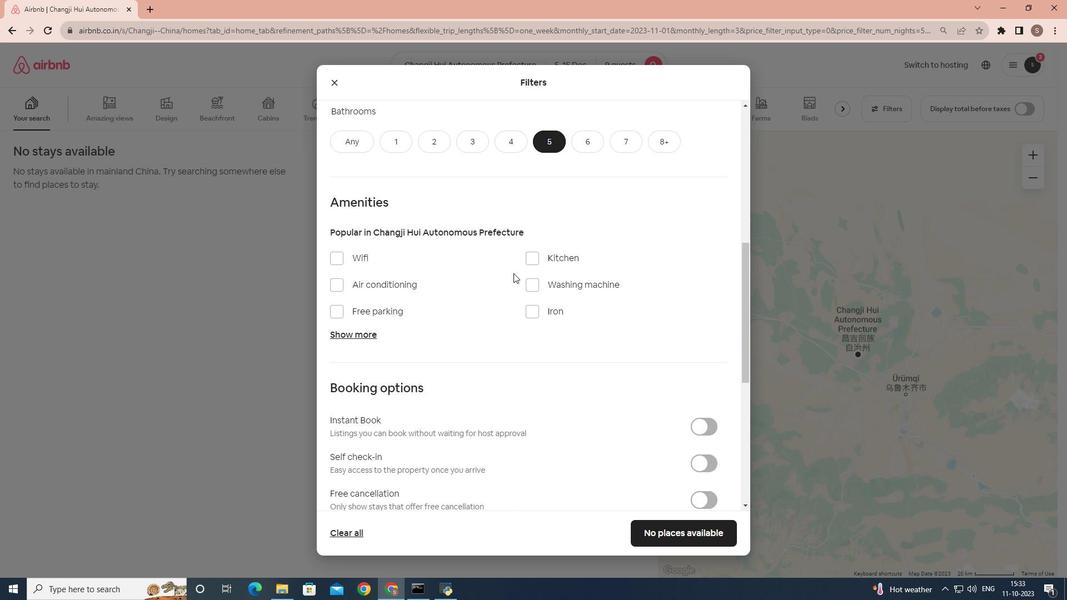 
Action: Mouse scrolled (513, 272) with delta (0, 0)
Screenshot: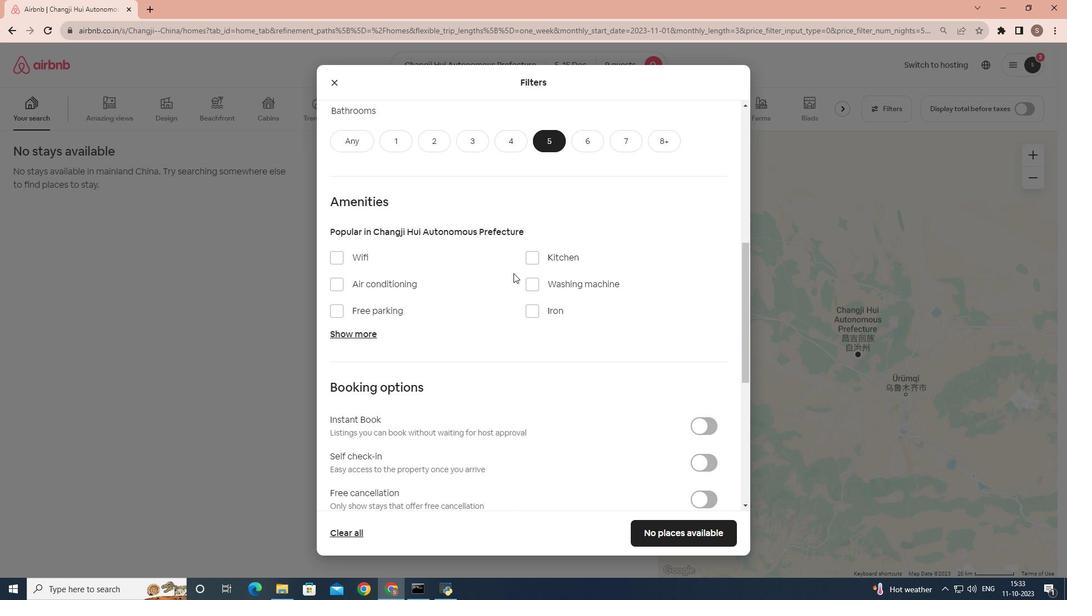 
Action: Mouse scrolled (513, 272) with delta (0, 0)
Screenshot: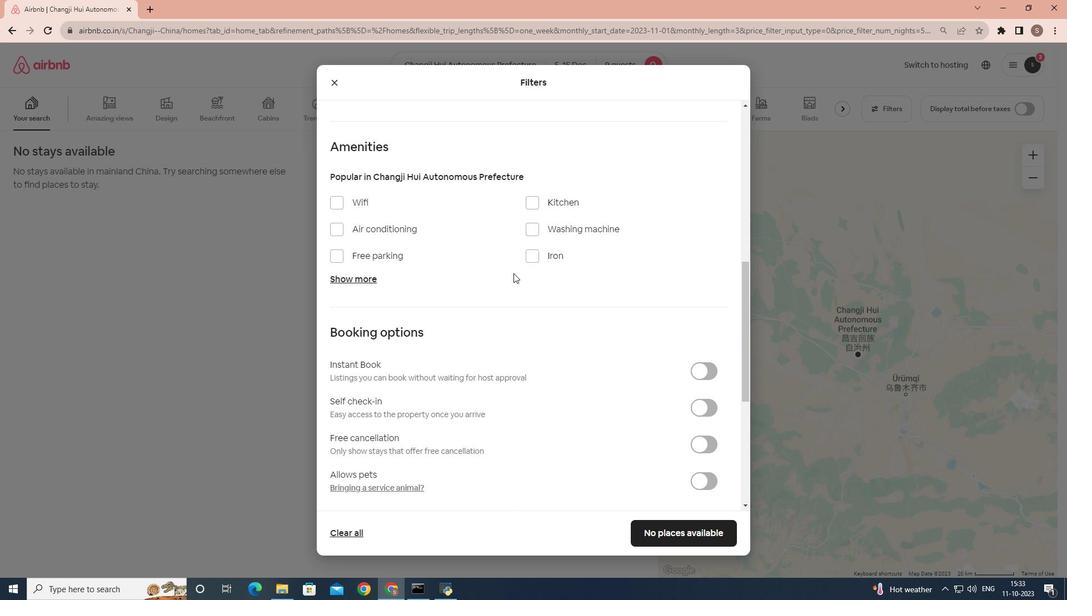 
Action: Mouse moved to (536, 170)
Screenshot: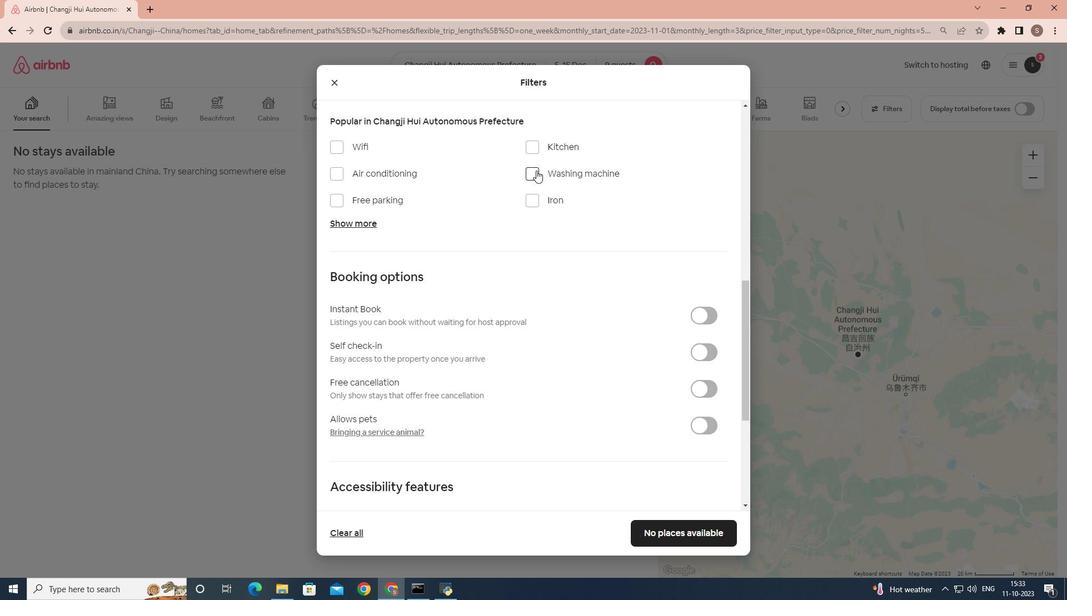 
Action: Mouse pressed left at (536, 170)
Screenshot: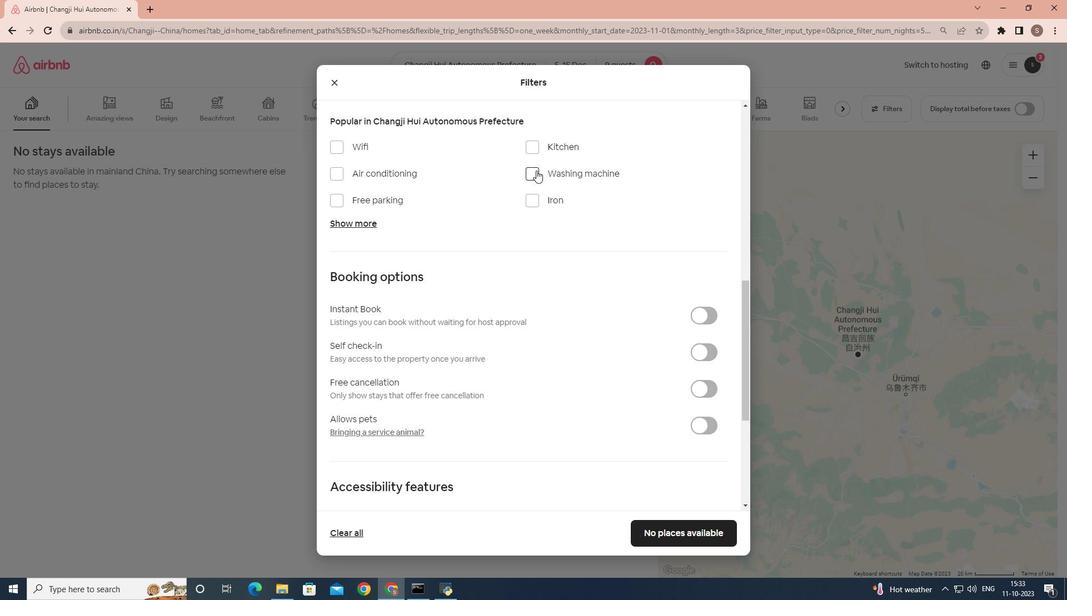 
Action: Mouse moved to (445, 229)
Screenshot: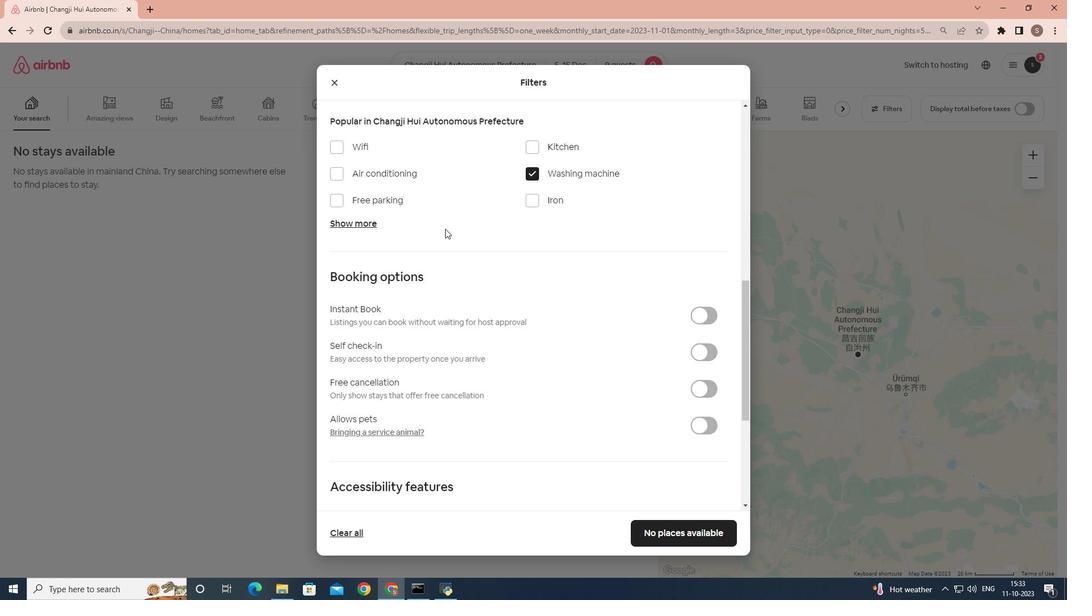 
Action: Mouse scrolled (445, 228) with delta (0, 0)
Screenshot: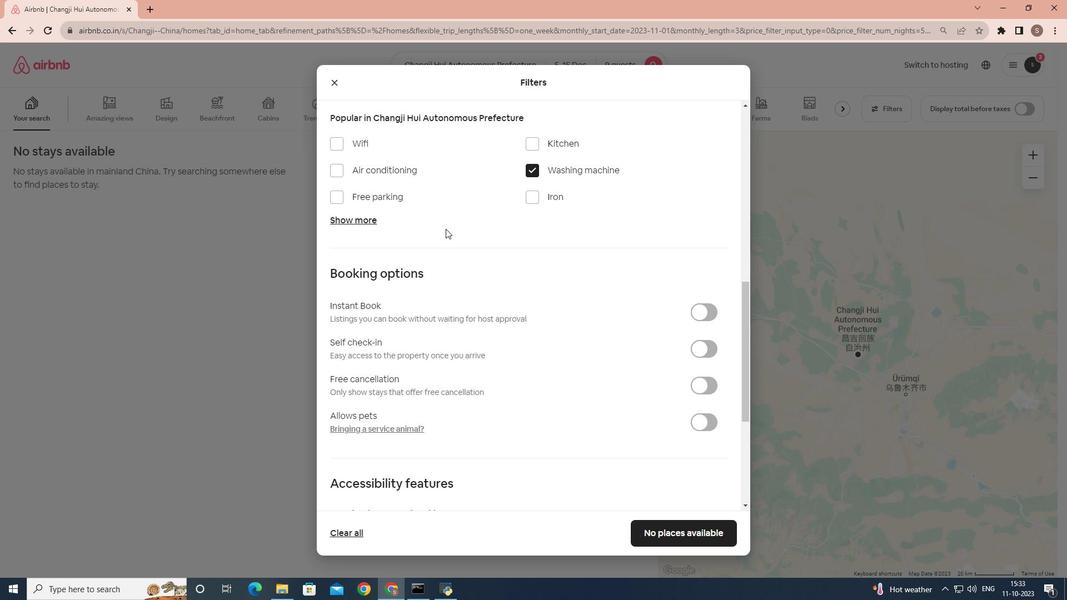 
Action: Mouse moved to (445, 229)
Screenshot: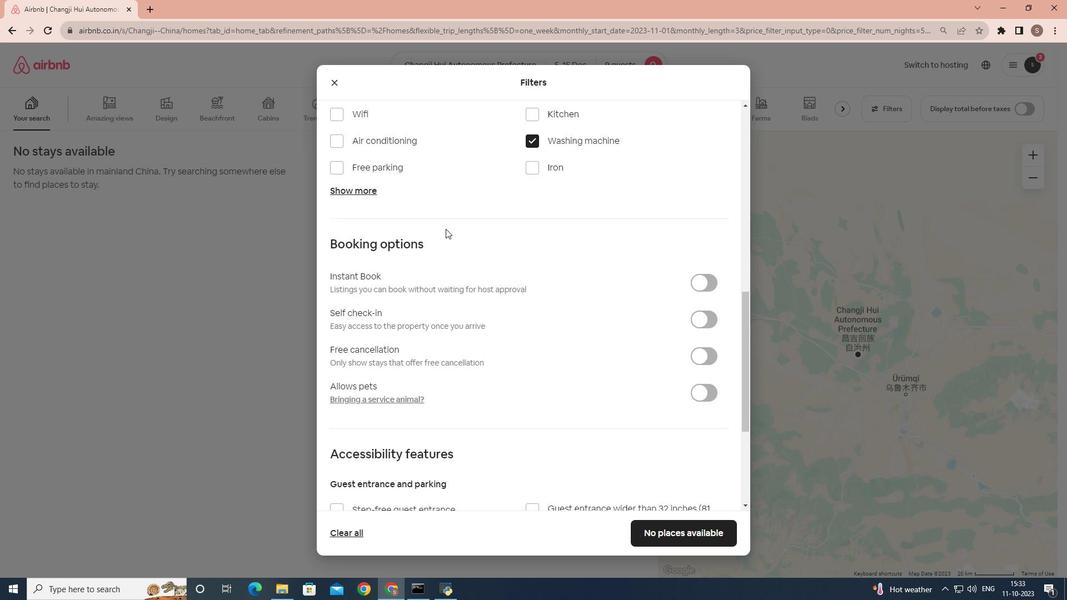 
Action: Mouse scrolled (445, 228) with delta (0, 0)
Screenshot: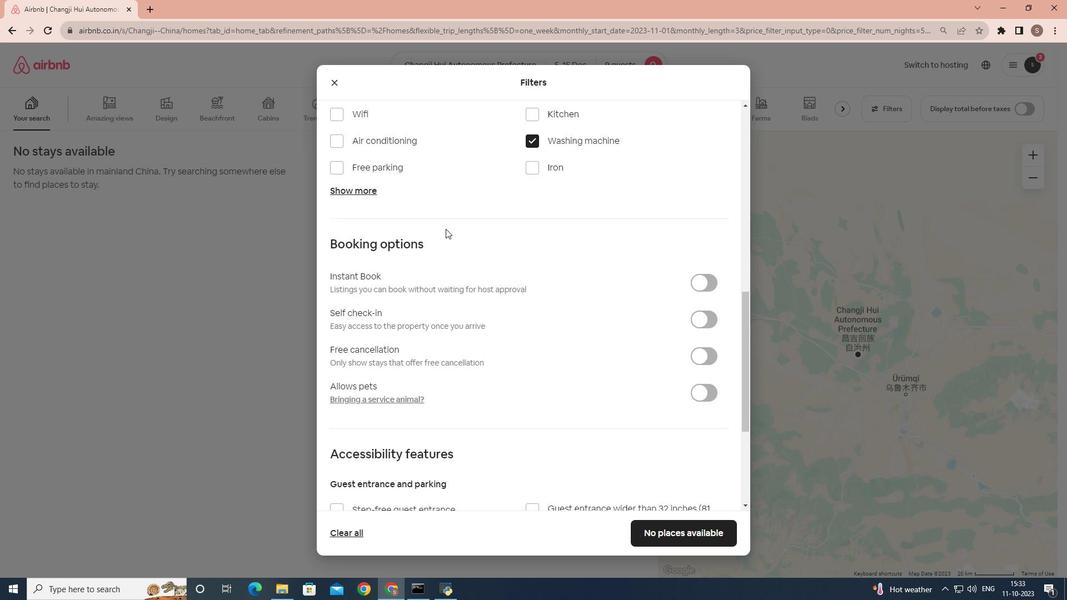 
Action: Mouse moved to (708, 242)
Screenshot: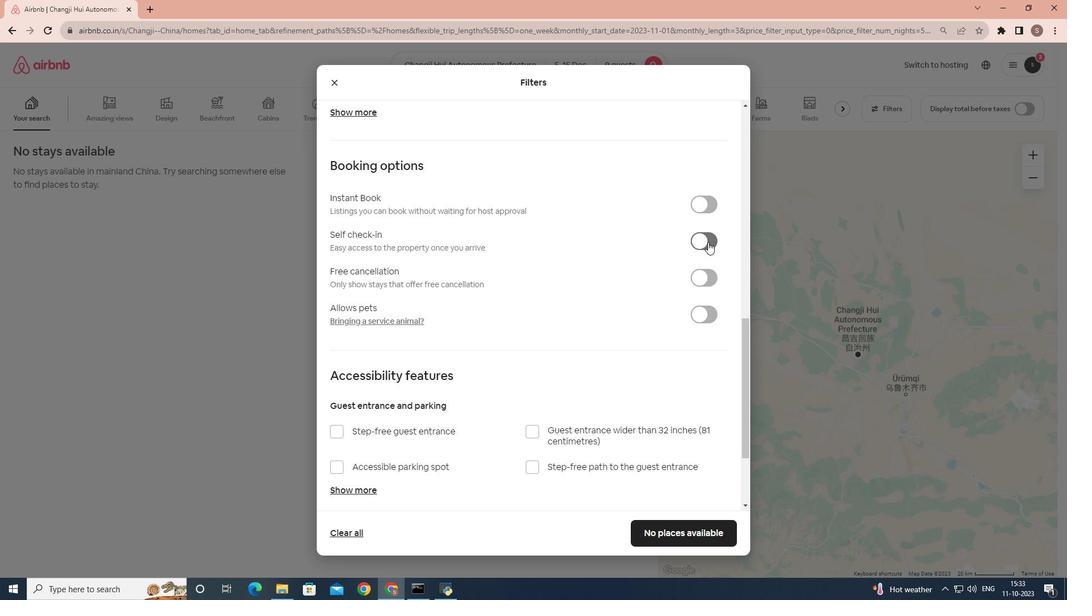 
Action: Mouse pressed left at (708, 242)
Screenshot: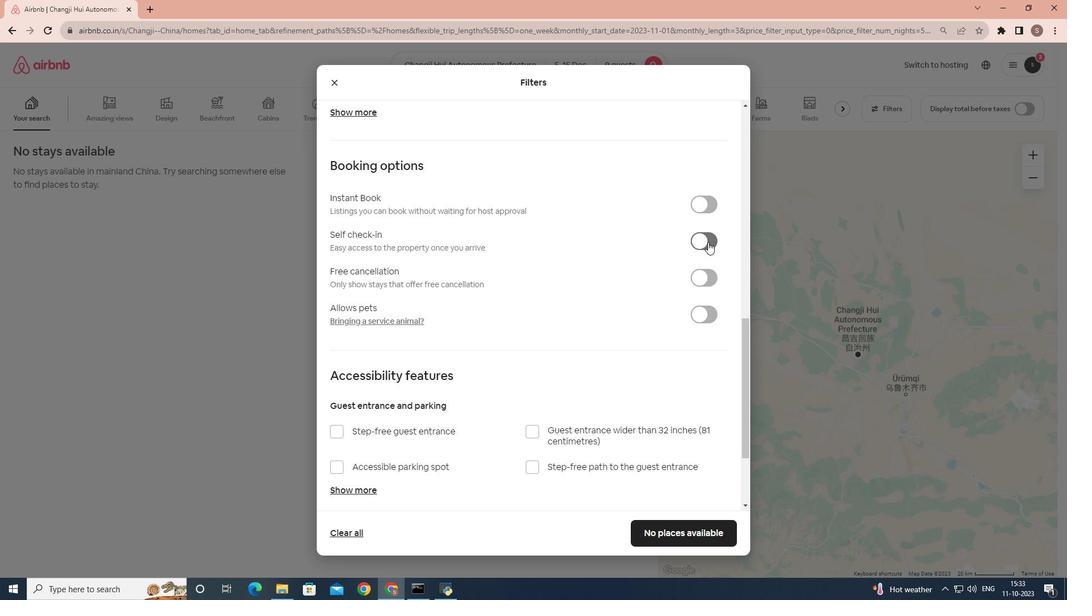 
